 Task: Create a blank project BlueChip with privacy Public and default view as List and in the team Taskers . Create three sections in the project as To-Do, Doing and Done
Action: Mouse moved to (241, 295)
Screenshot: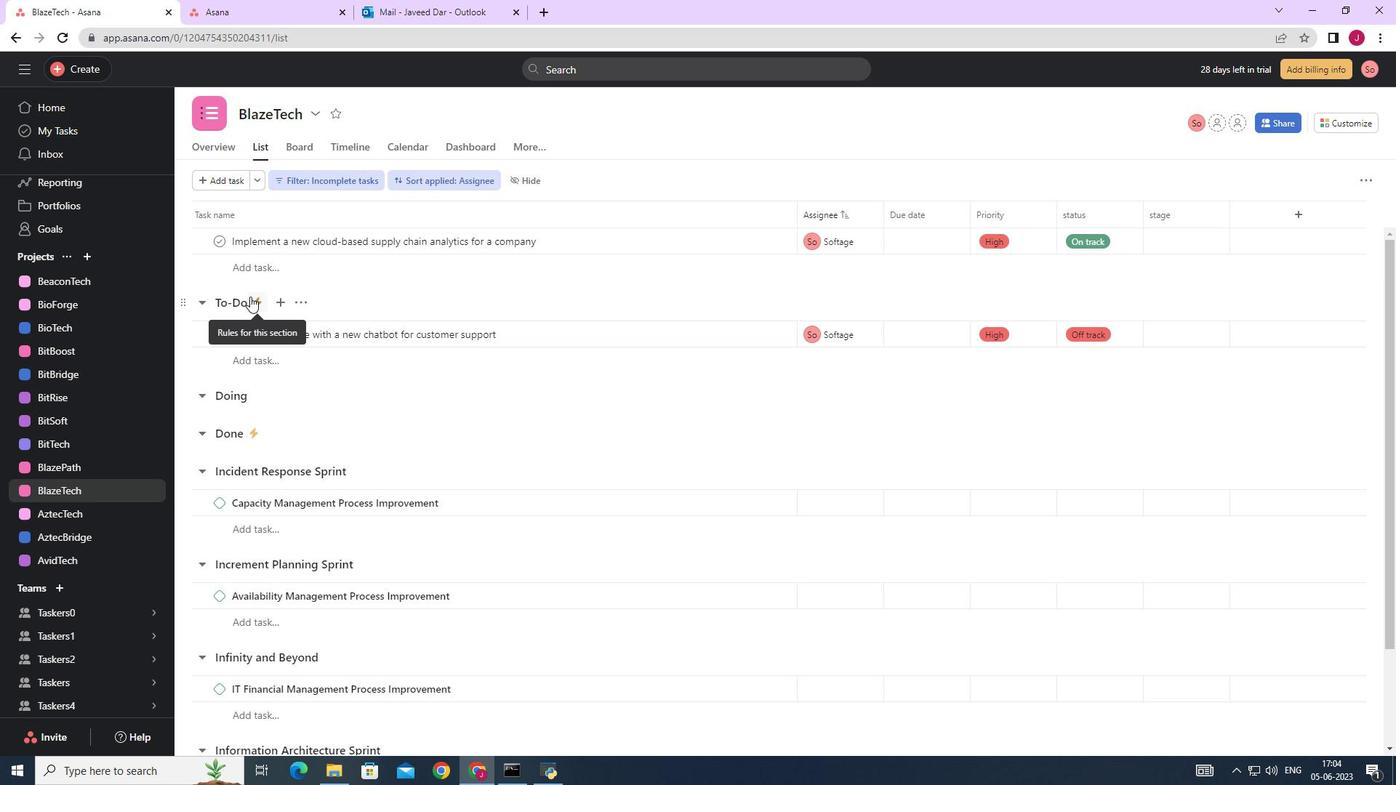 
Action: Mouse scrolled (241, 294) with delta (0, 0)
Screenshot: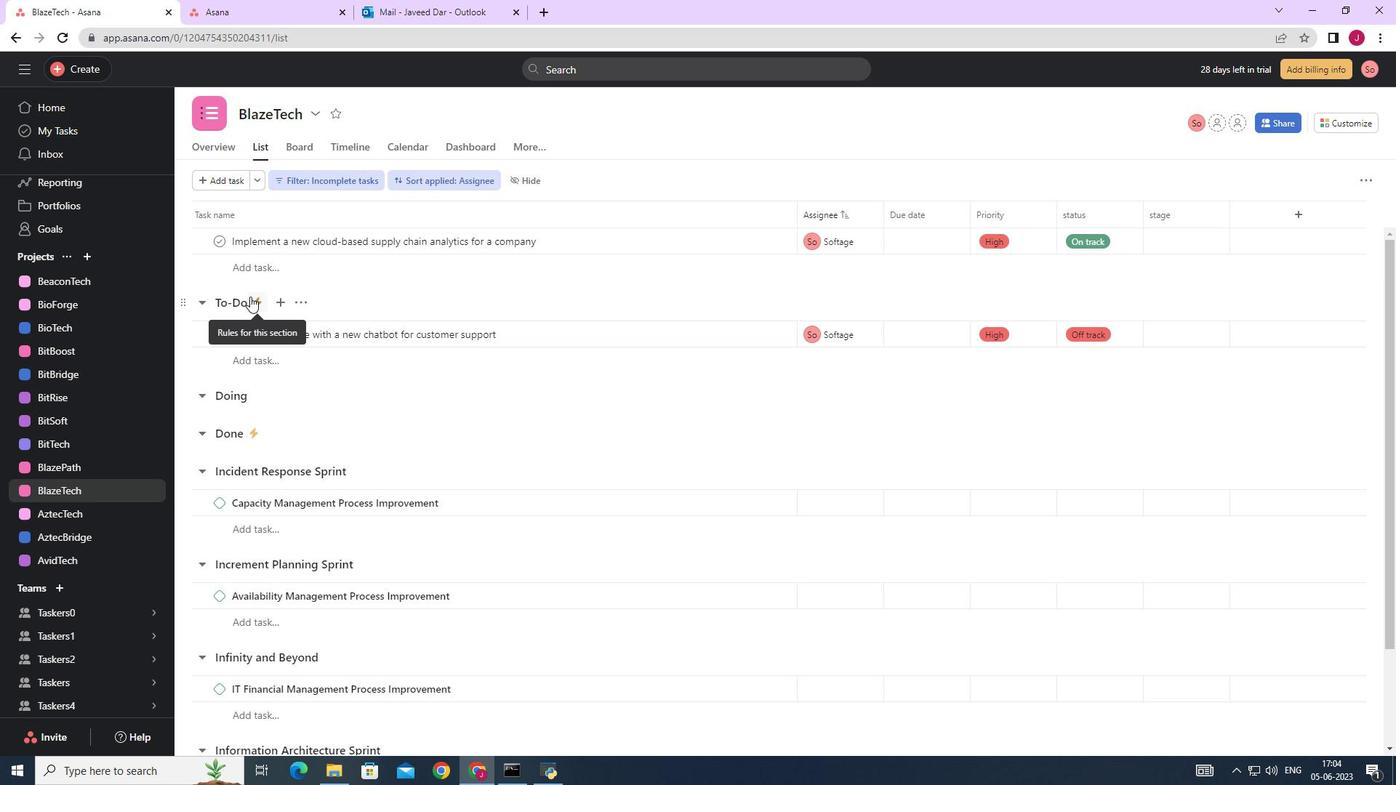 
Action: Mouse scrolled (241, 294) with delta (0, 0)
Screenshot: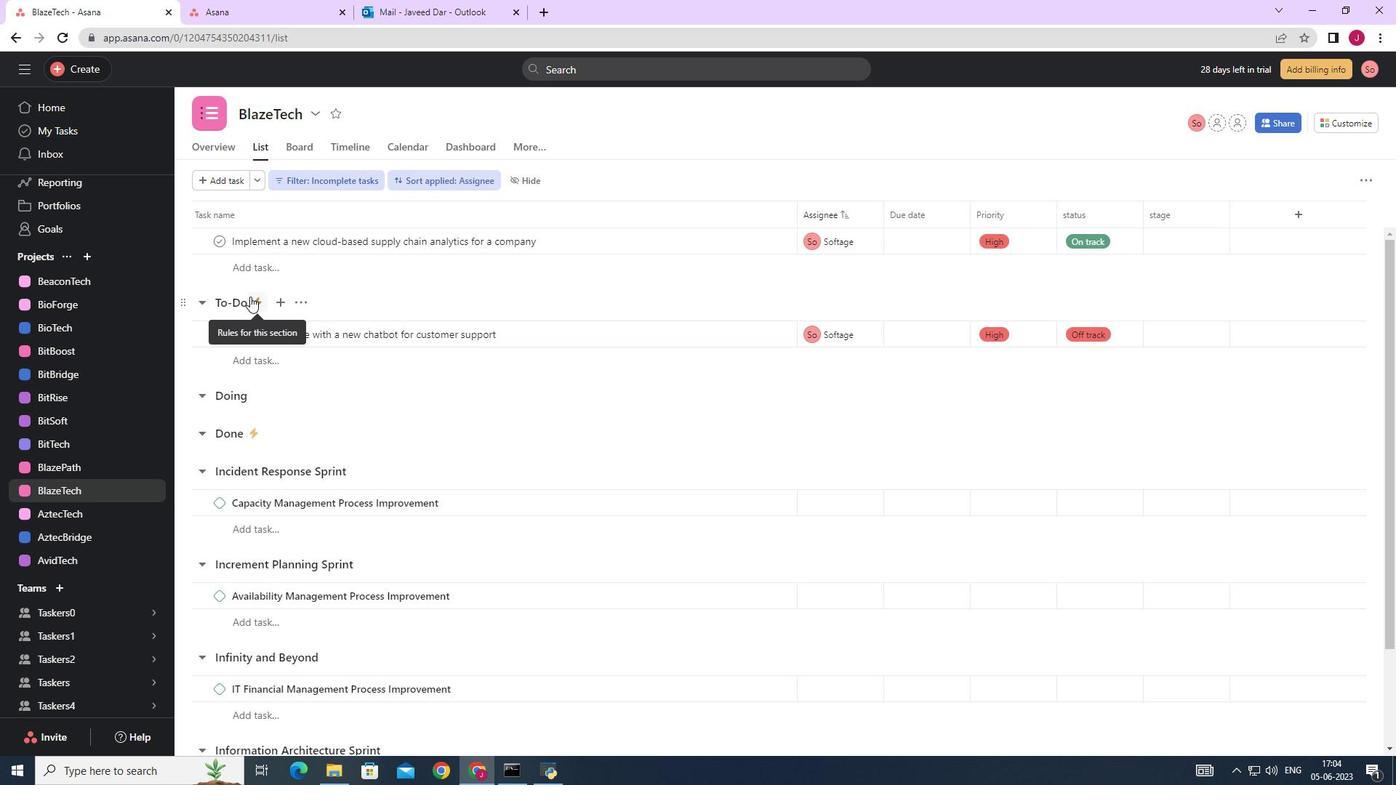 
Action: Mouse moved to (240, 296)
Screenshot: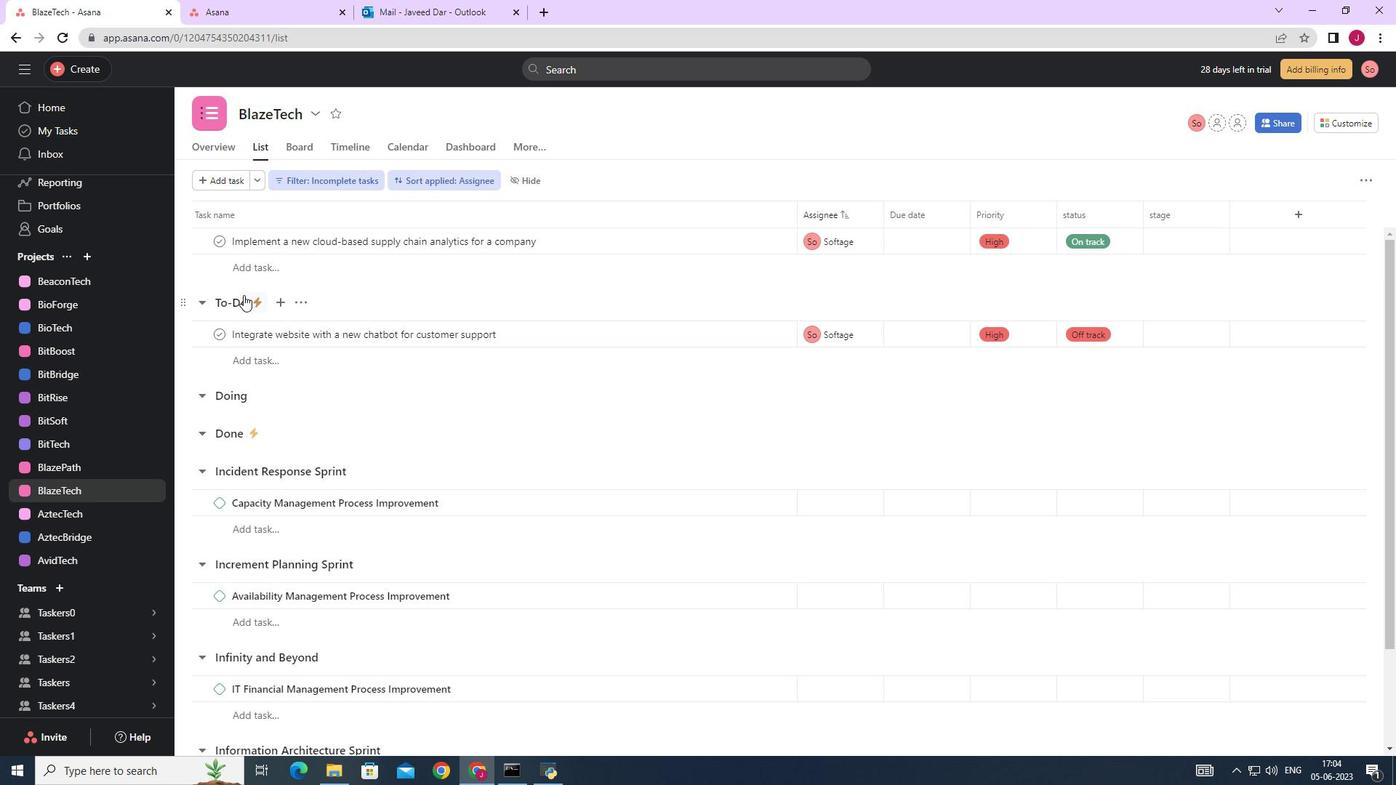 
Action: Mouse scrolled (241, 294) with delta (0, 0)
Screenshot: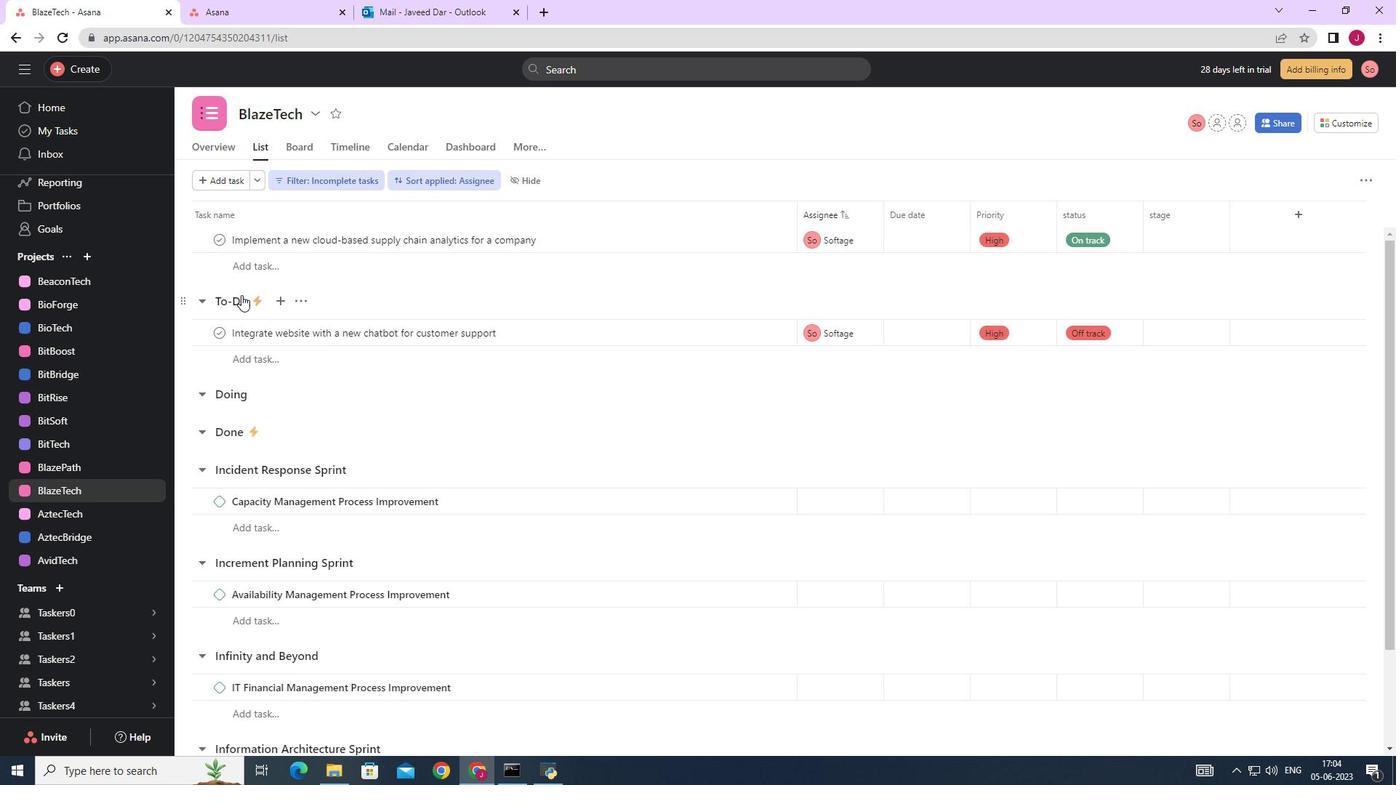 
Action: Mouse moved to (164, 285)
Screenshot: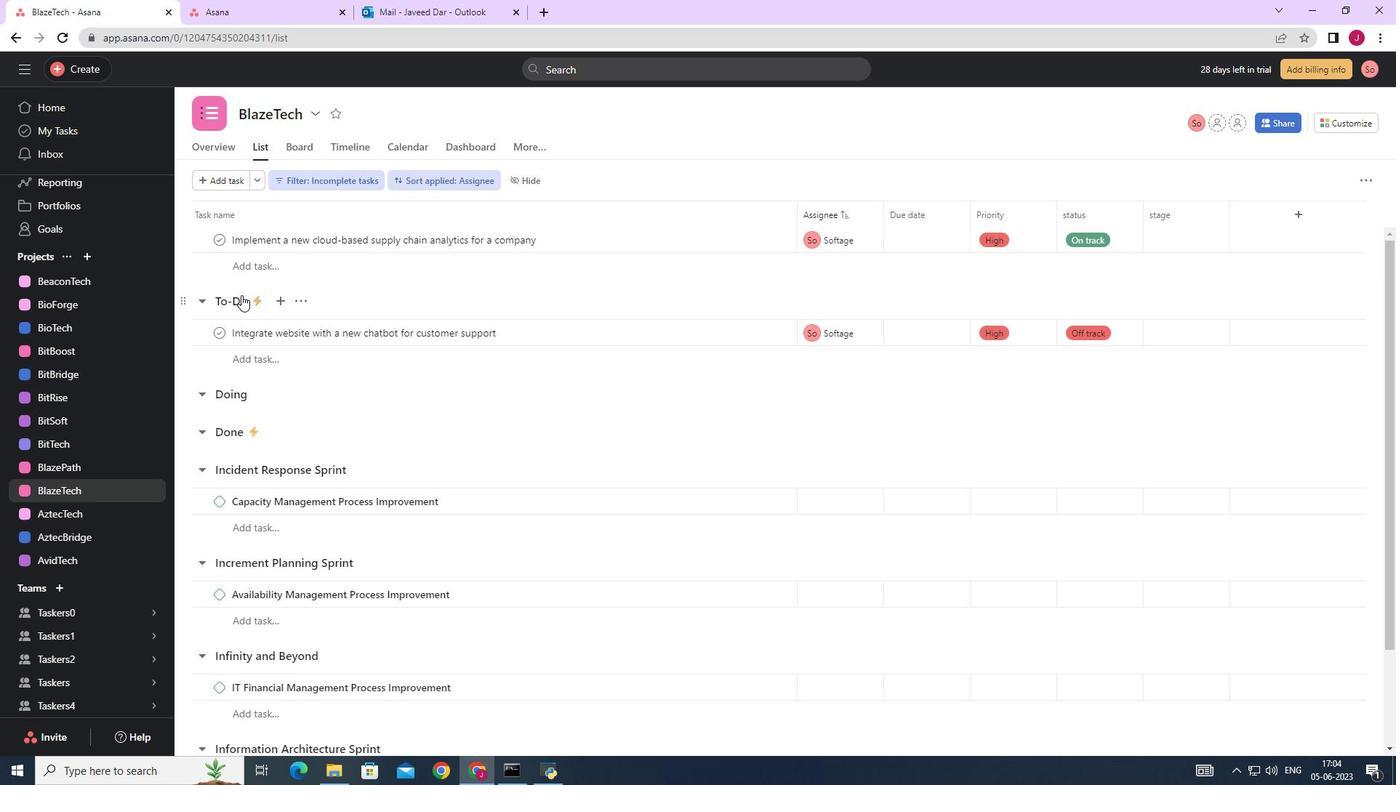 
Action: Mouse scrolled (241, 294) with delta (0, 0)
Screenshot: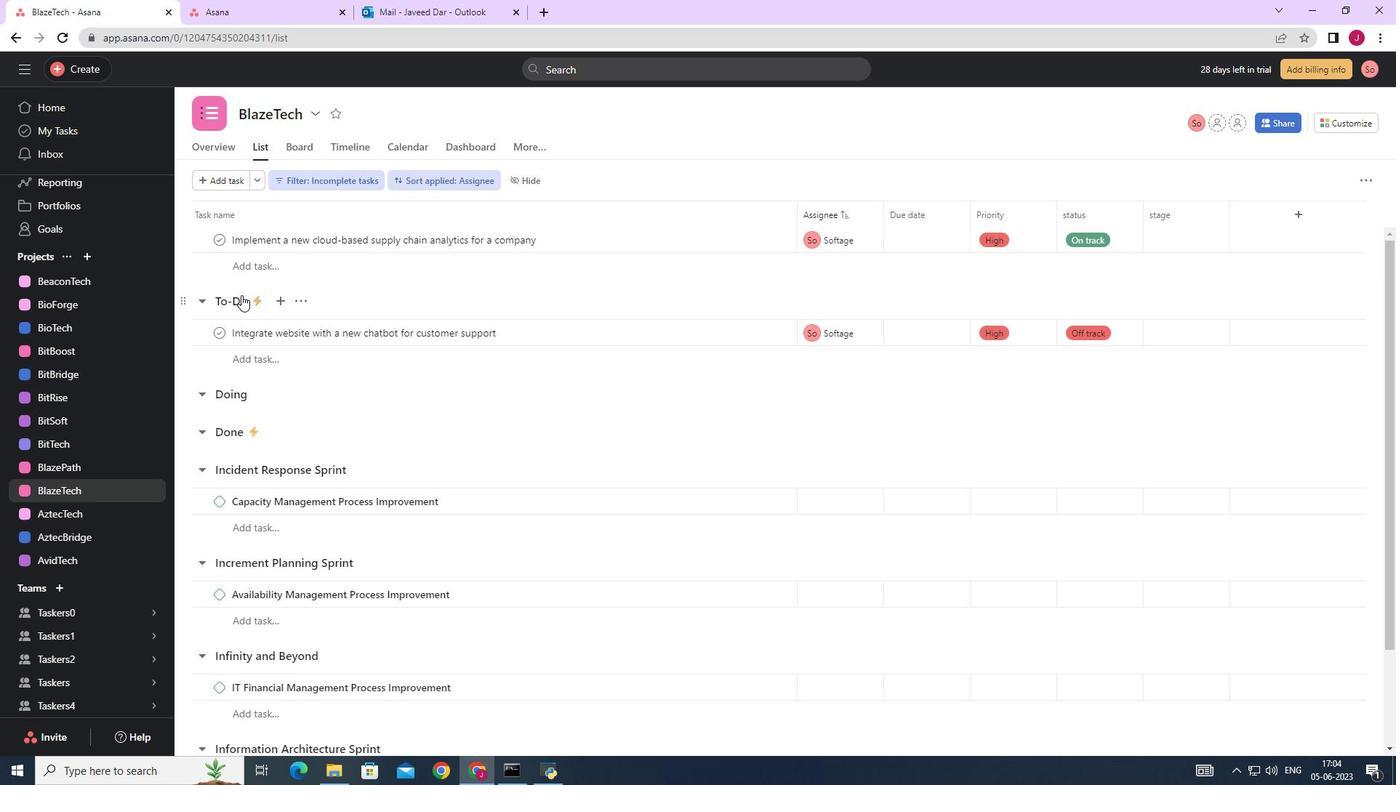 
Action: Mouse moved to (88, 257)
Screenshot: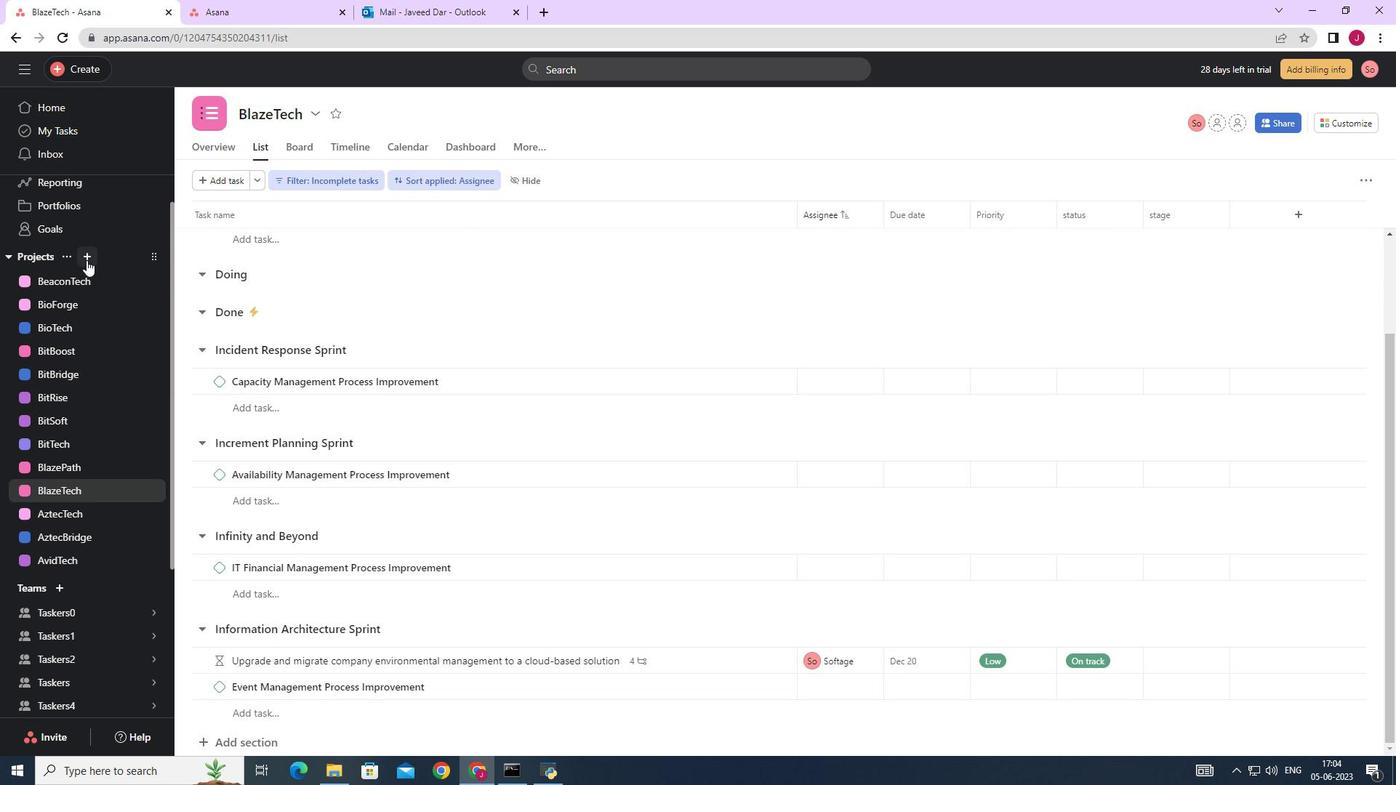 
Action: Mouse pressed left at (88, 257)
Screenshot: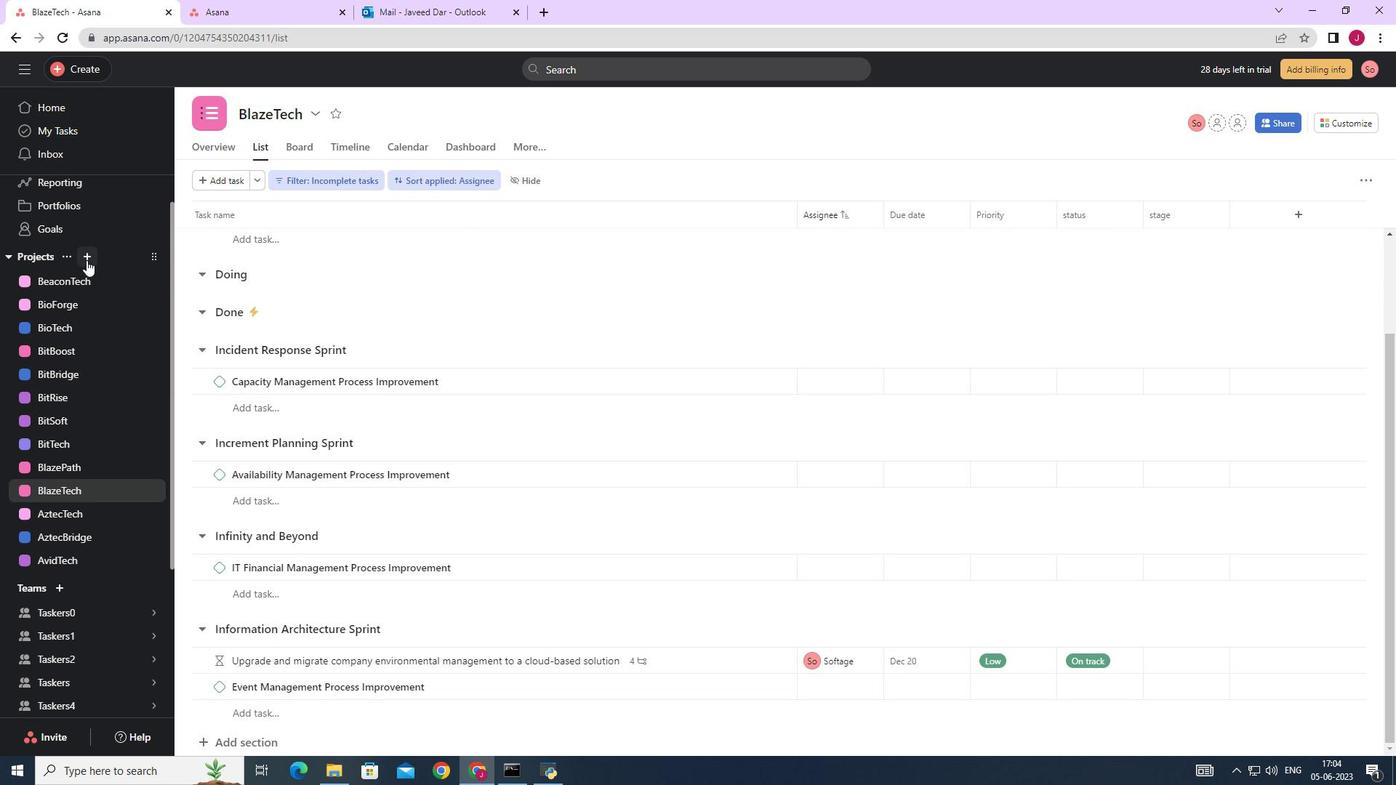
Action: Mouse moved to (134, 283)
Screenshot: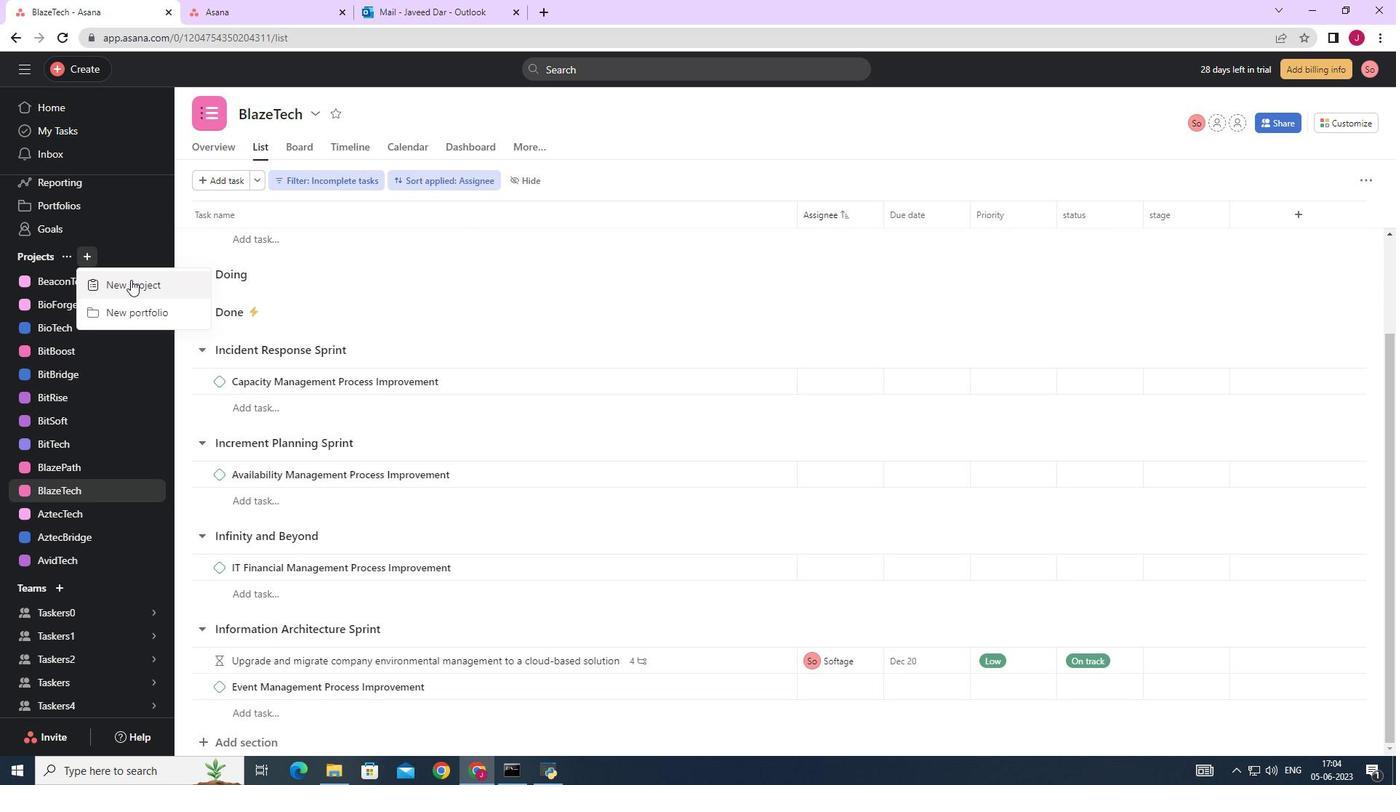 
Action: Mouse pressed left at (134, 283)
Screenshot: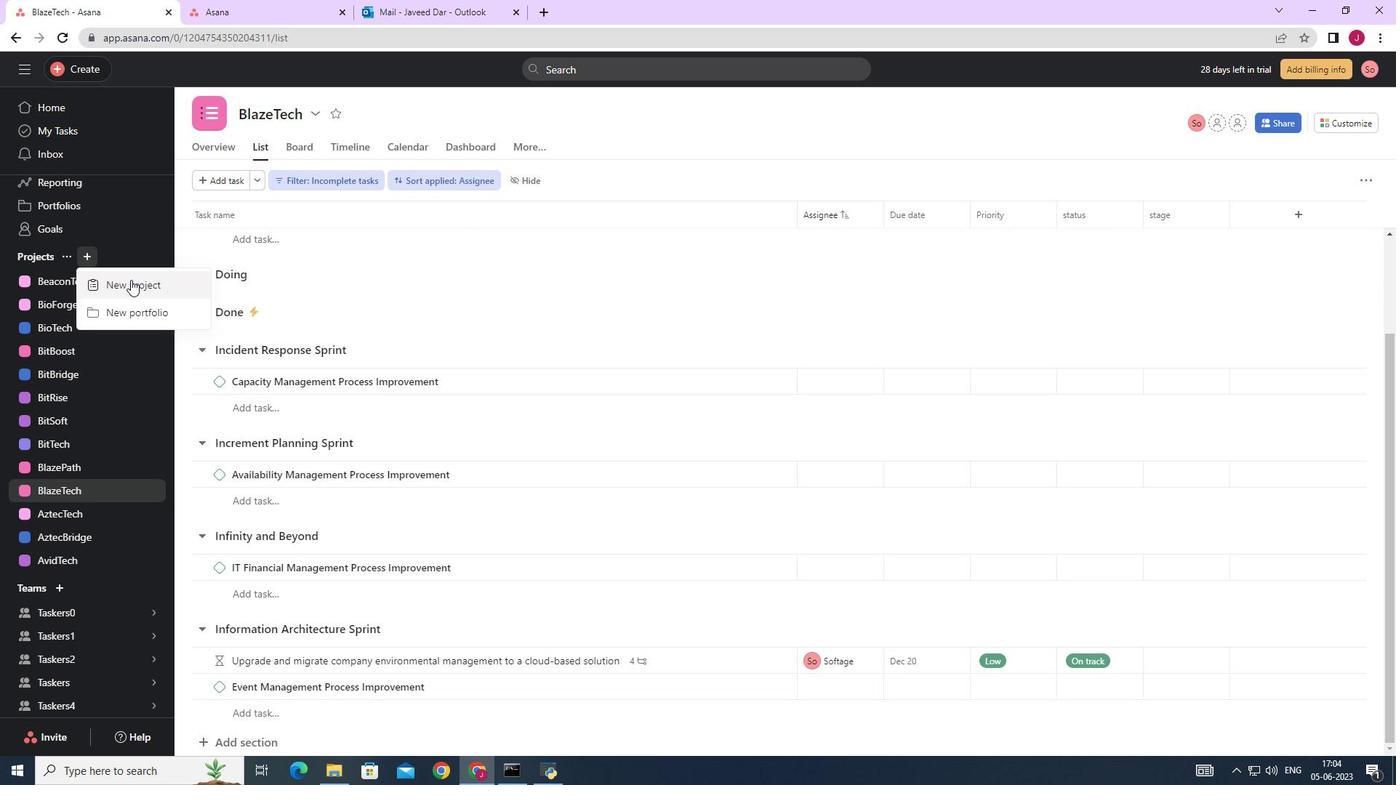
Action: Mouse moved to (574, 296)
Screenshot: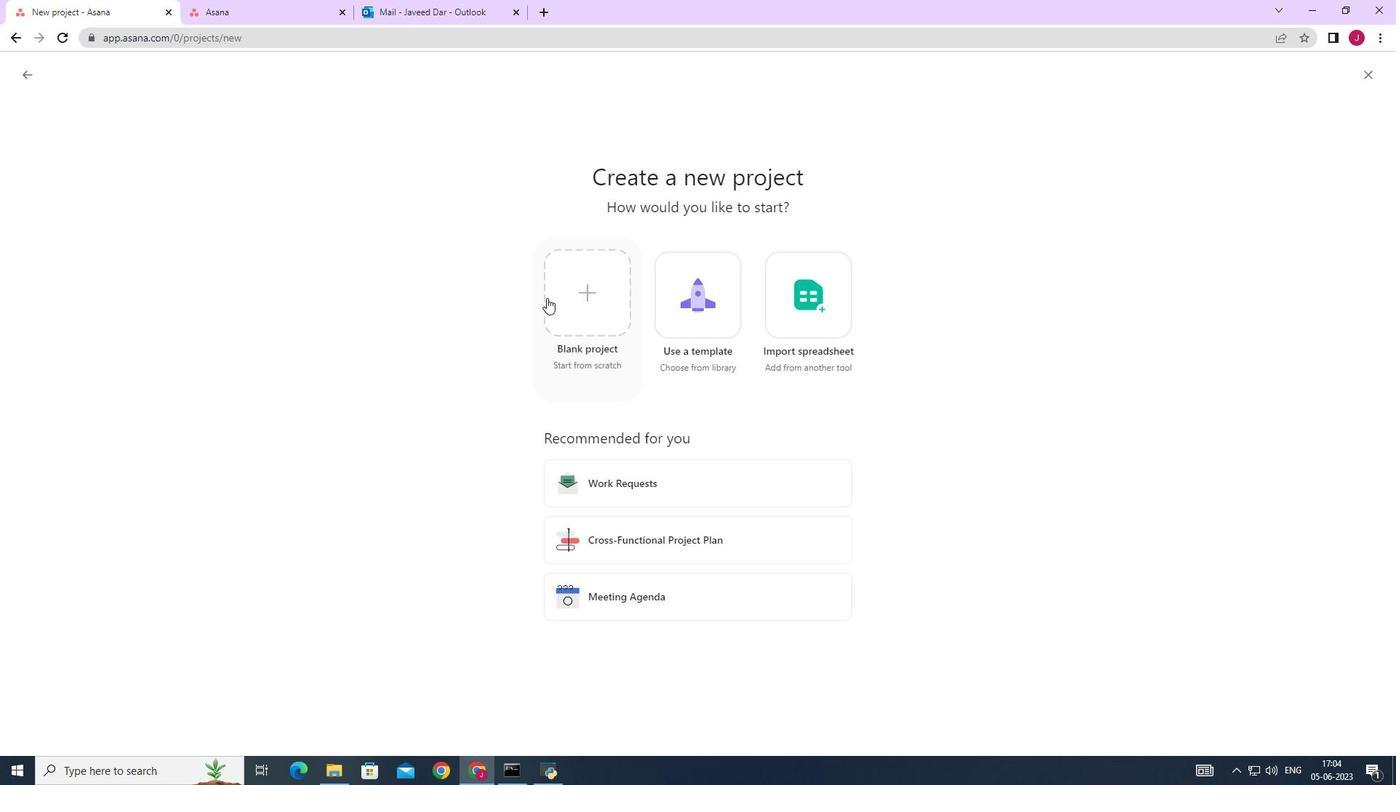 
Action: Mouse pressed left at (574, 296)
Screenshot: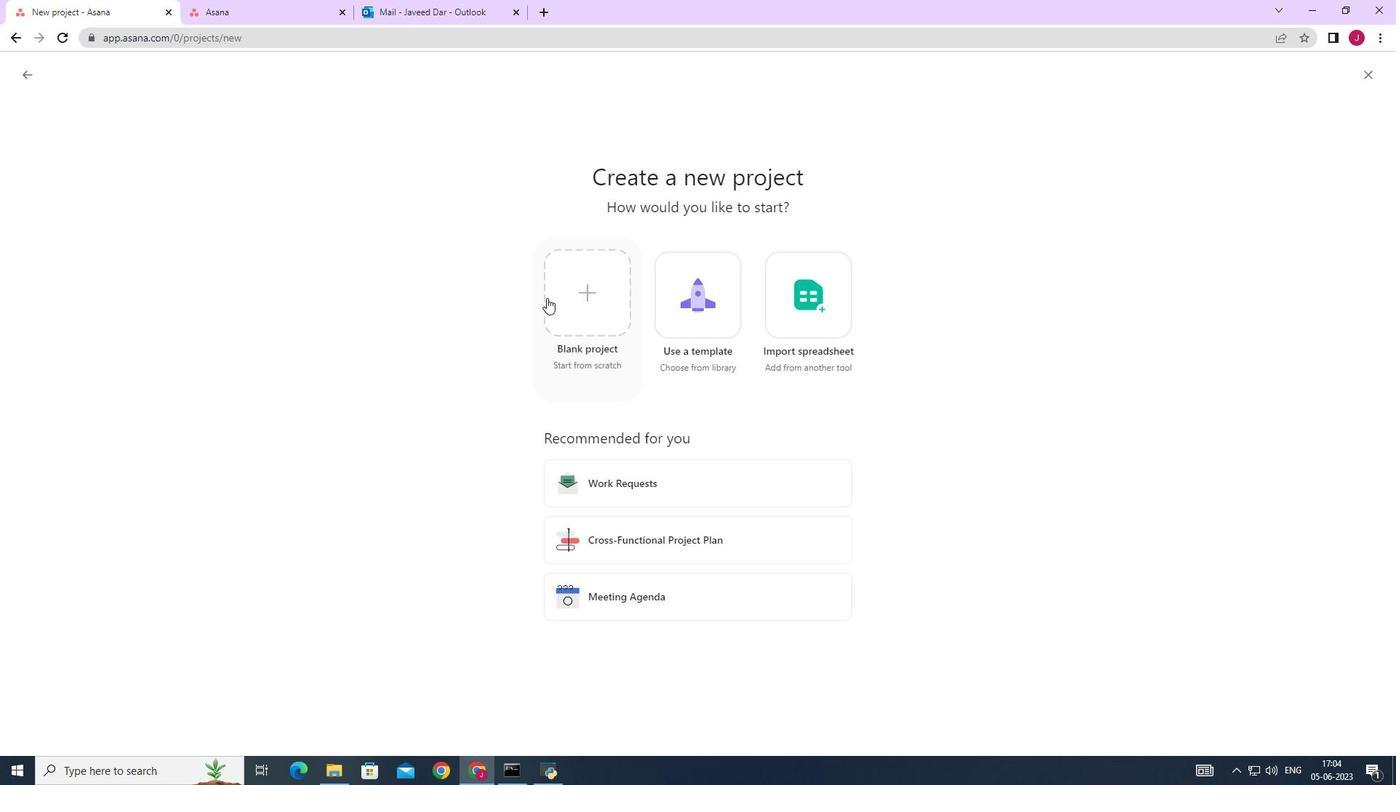 
Action: Mouse moved to (368, 188)
Screenshot: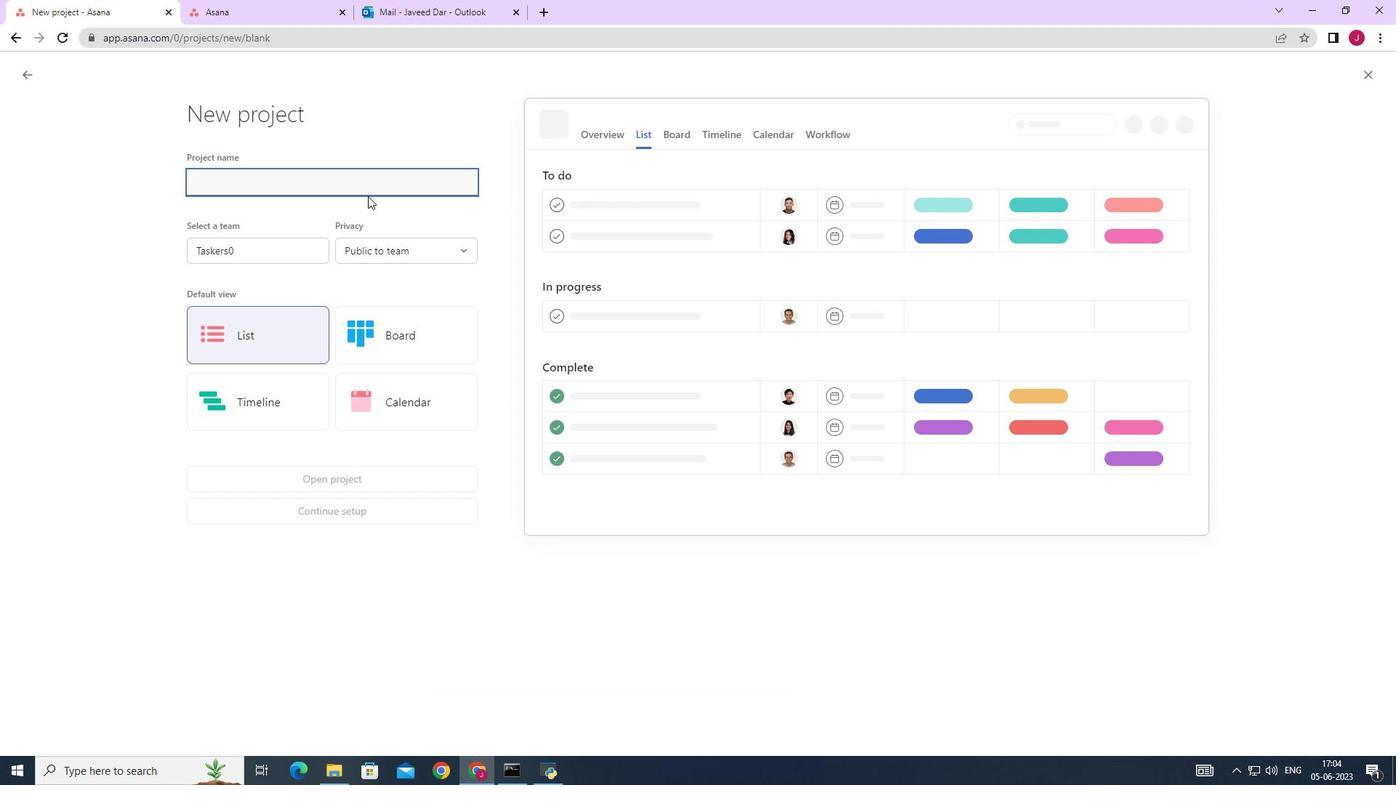 
Action: Key pressed <Key.caps_lock>B<Key.caps_lock>lue<Key.caps_lock>C<Key.caps_lock>hip
Screenshot: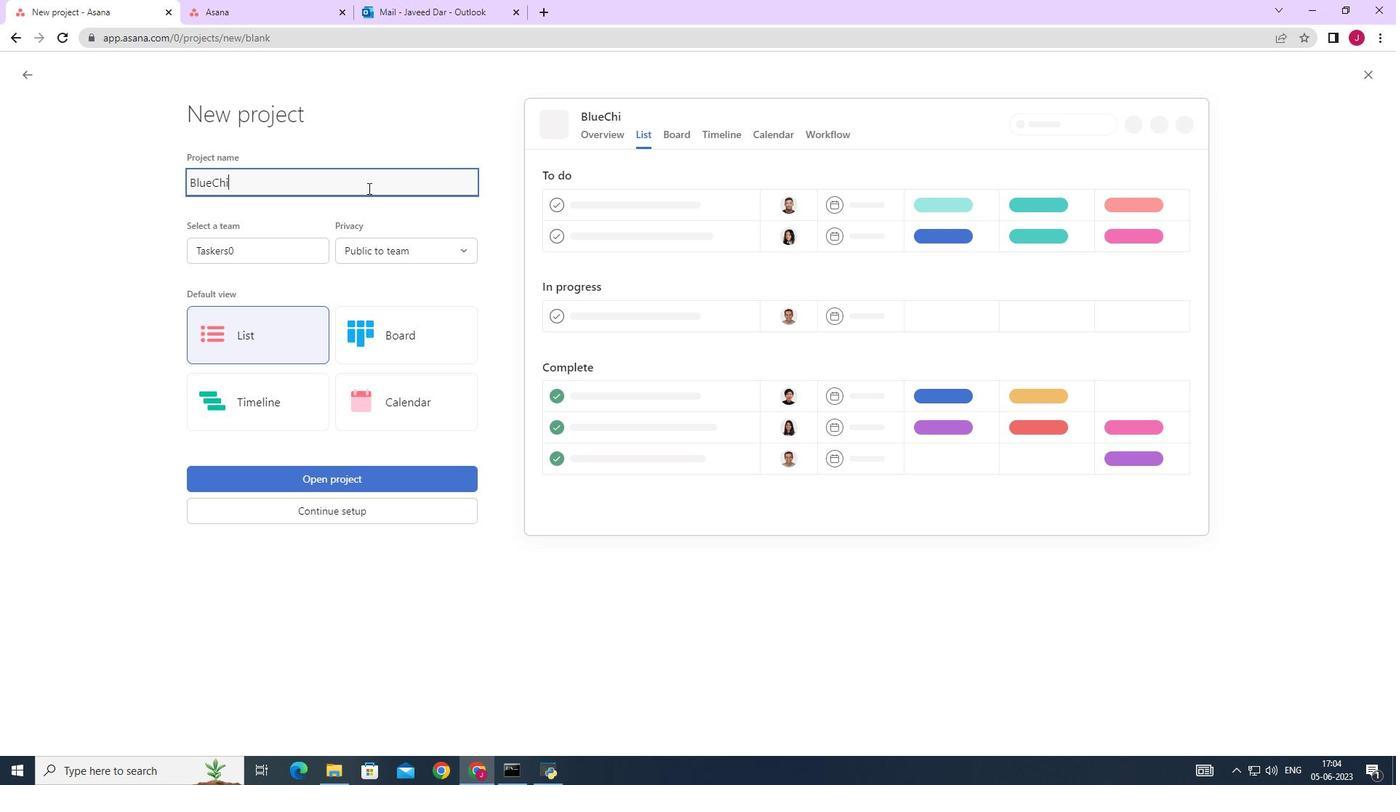 
Action: Mouse moved to (291, 241)
Screenshot: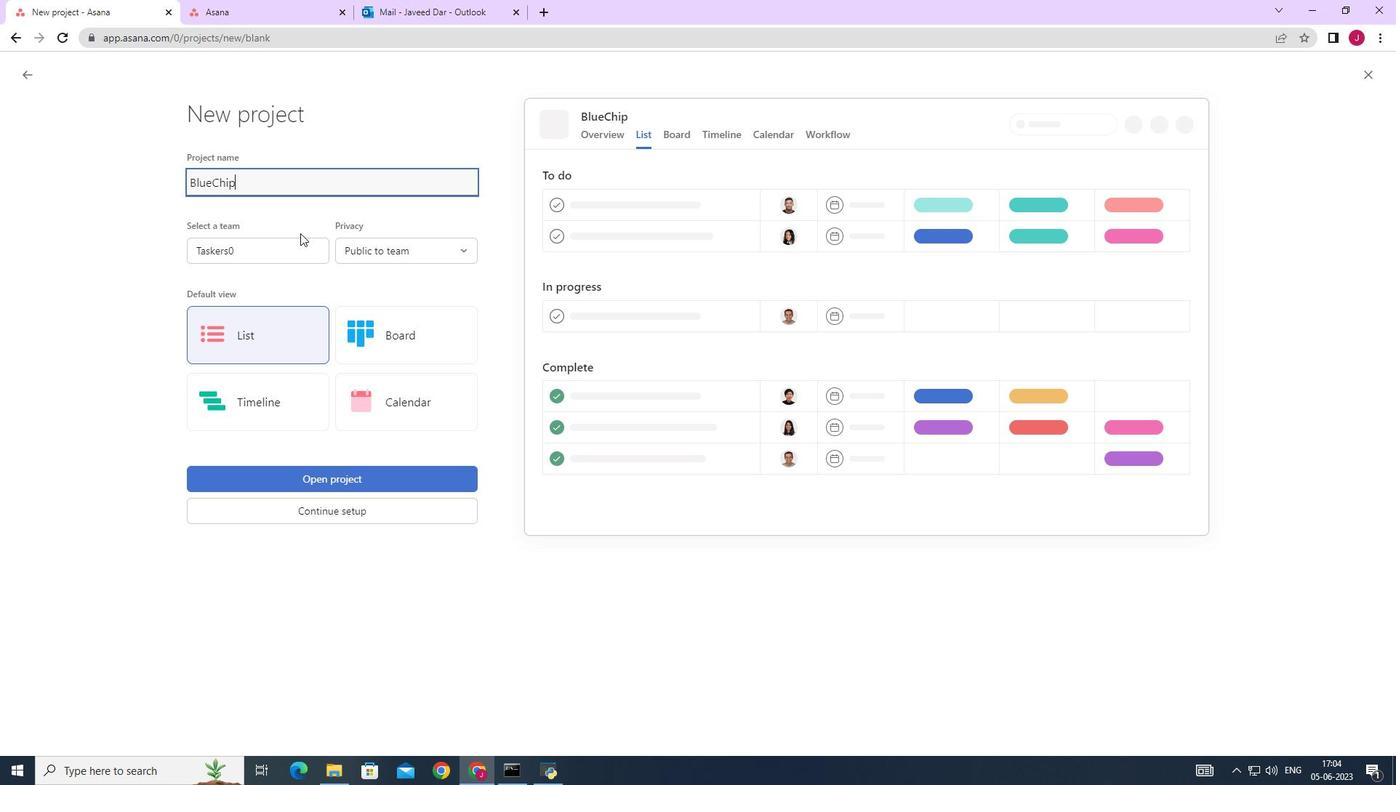 
Action: Mouse pressed left at (291, 241)
Screenshot: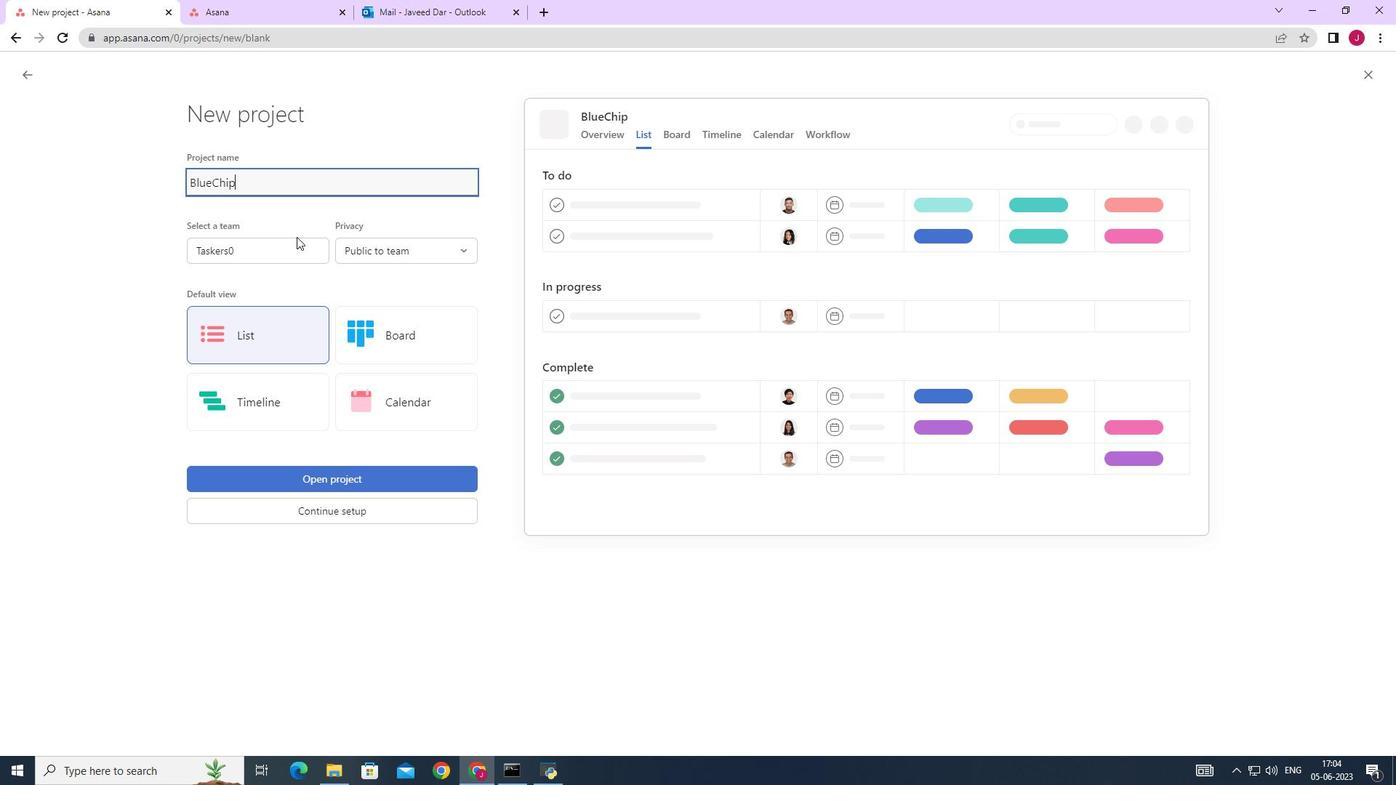 
Action: Mouse moved to (275, 309)
Screenshot: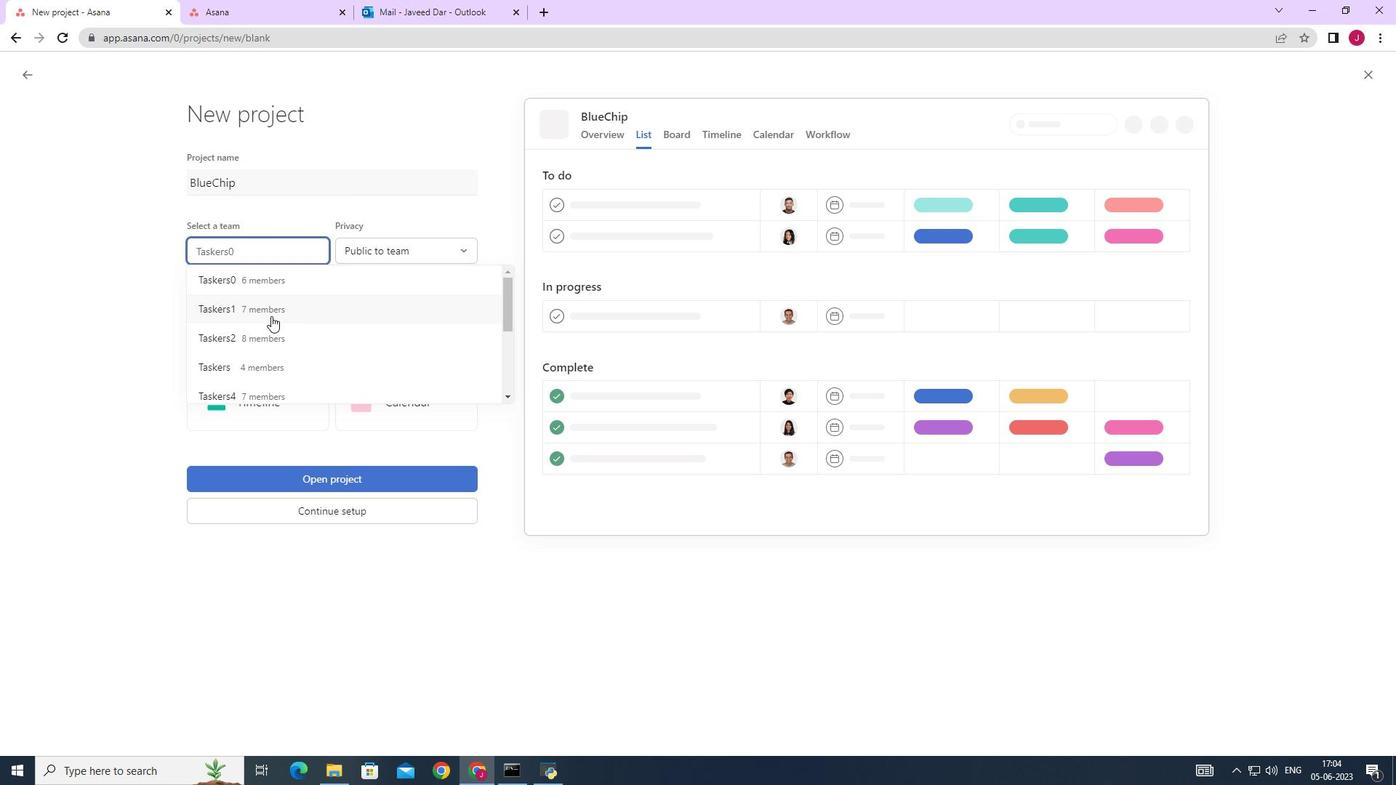 
Action: Mouse pressed left at (275, 309)
Screenshot: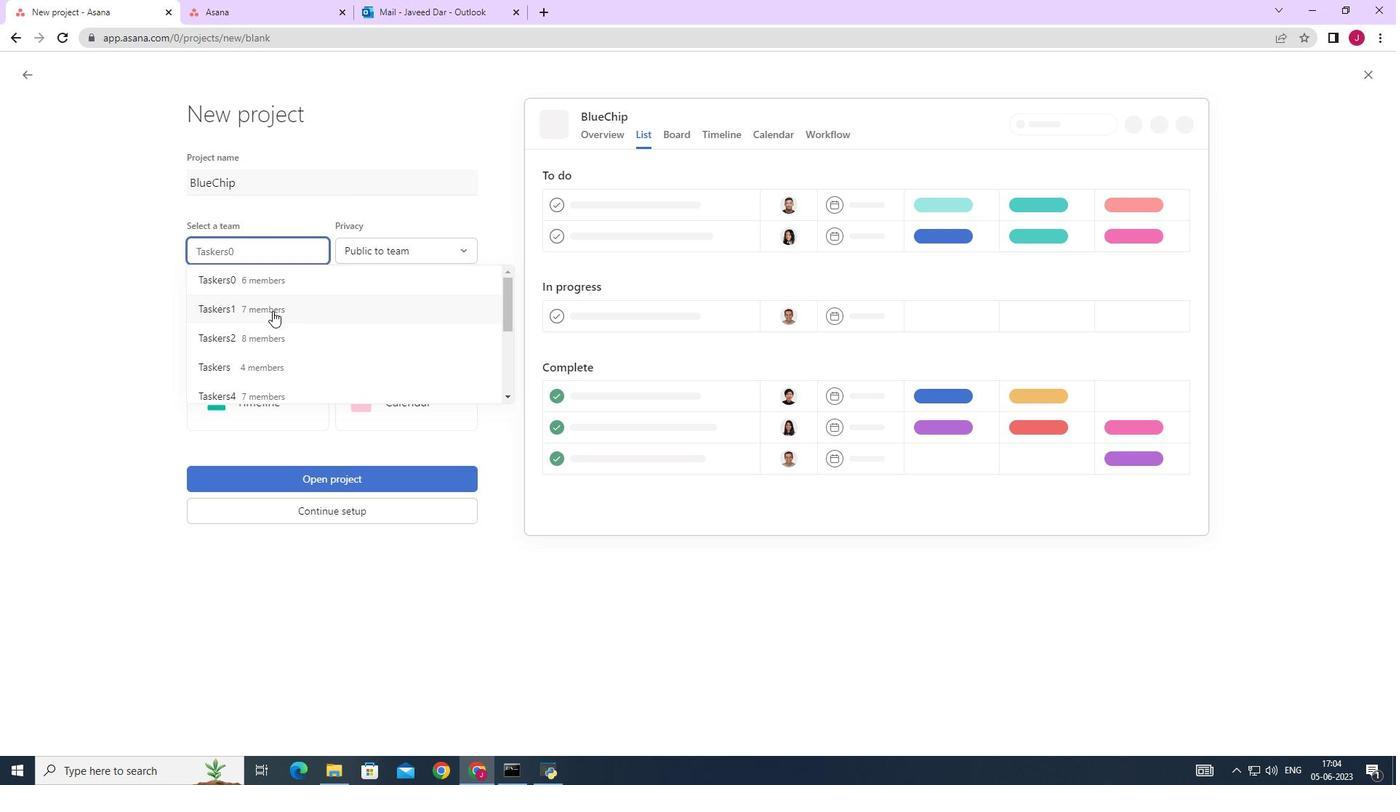 
Action: Mouse moved to (405, 256)
Screenshot: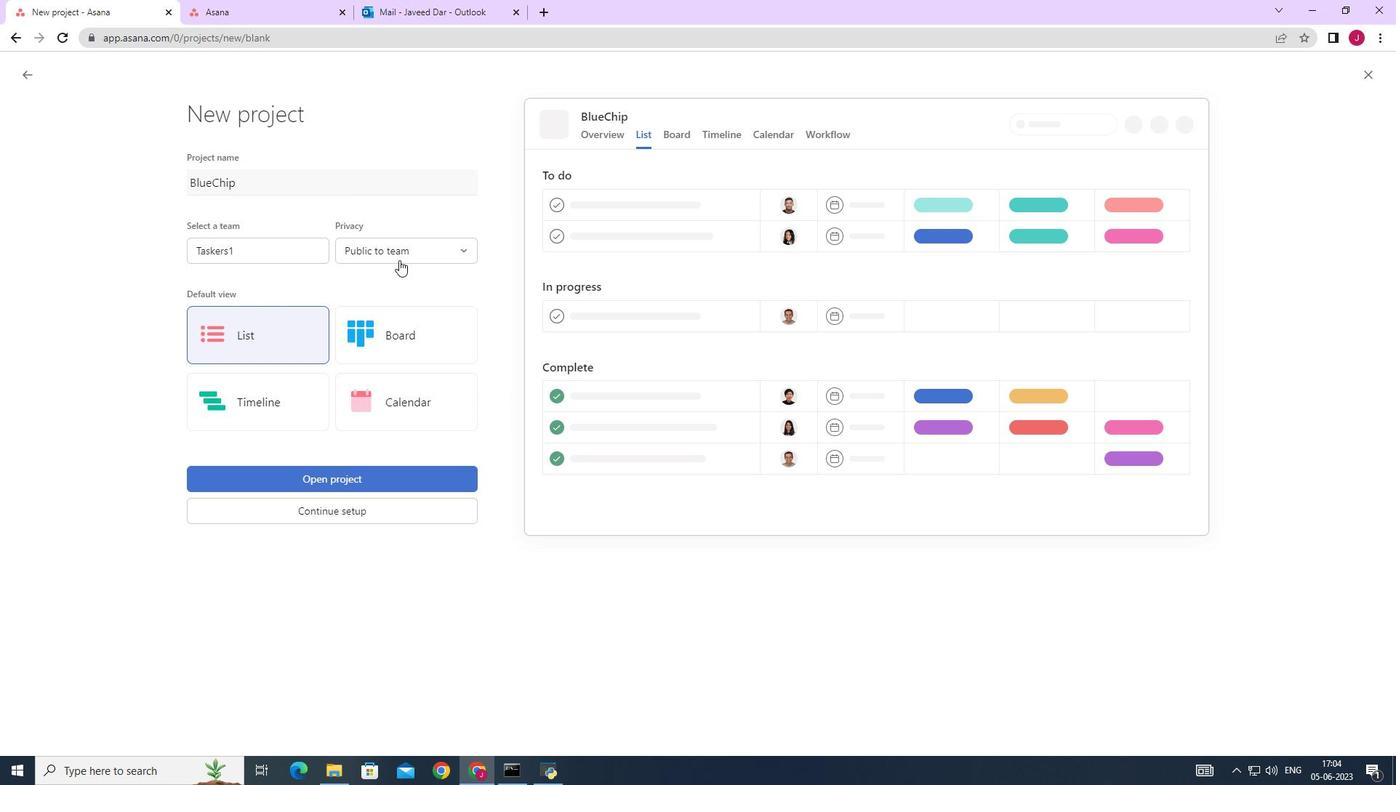 
Action: Mouse pressed left at (405, 256)
Screenshot: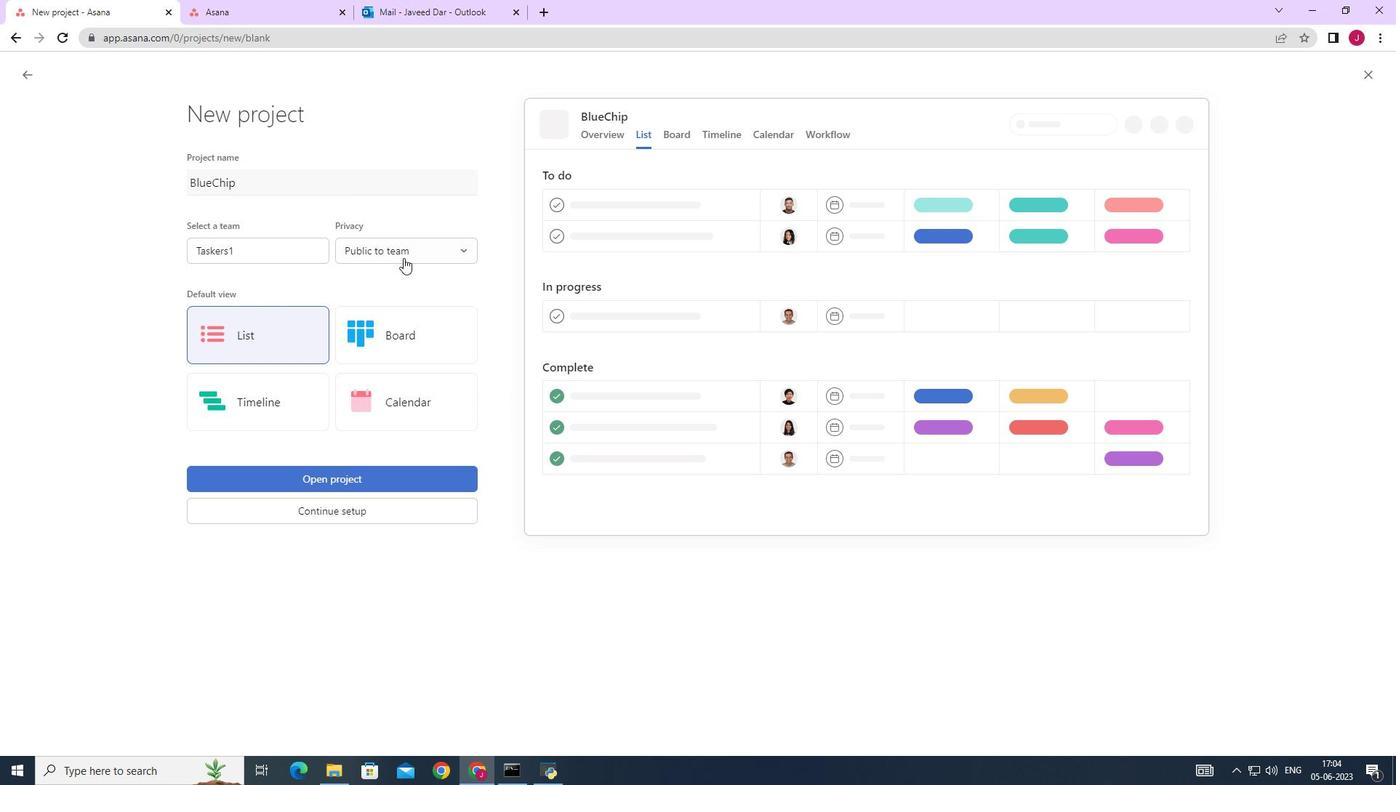
Action: Mouse moved to (400, 278)
Screenshot: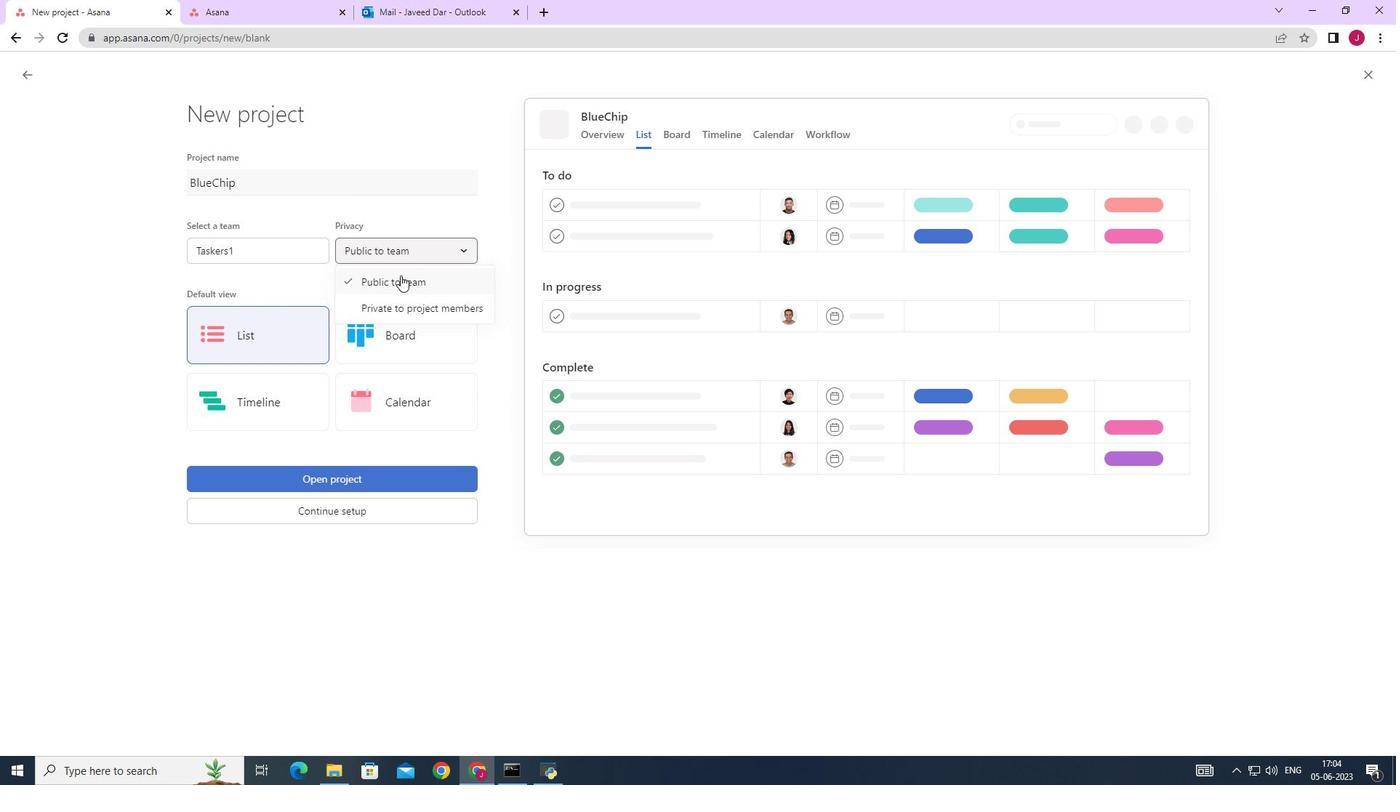 
Action: Mouse pressed left at (400, 278)
Screenshot: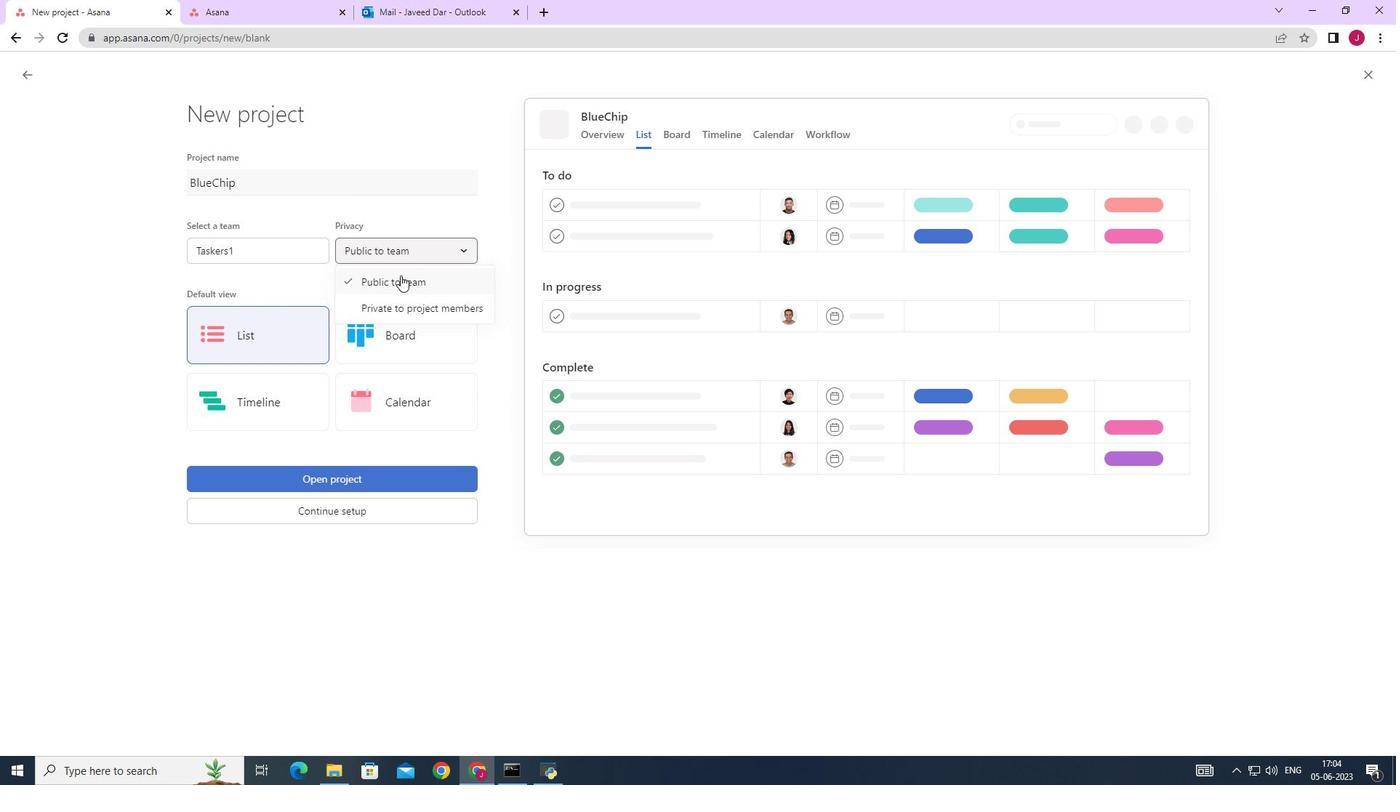 
Action: Mouse moved to (290, 339)
Screenshot: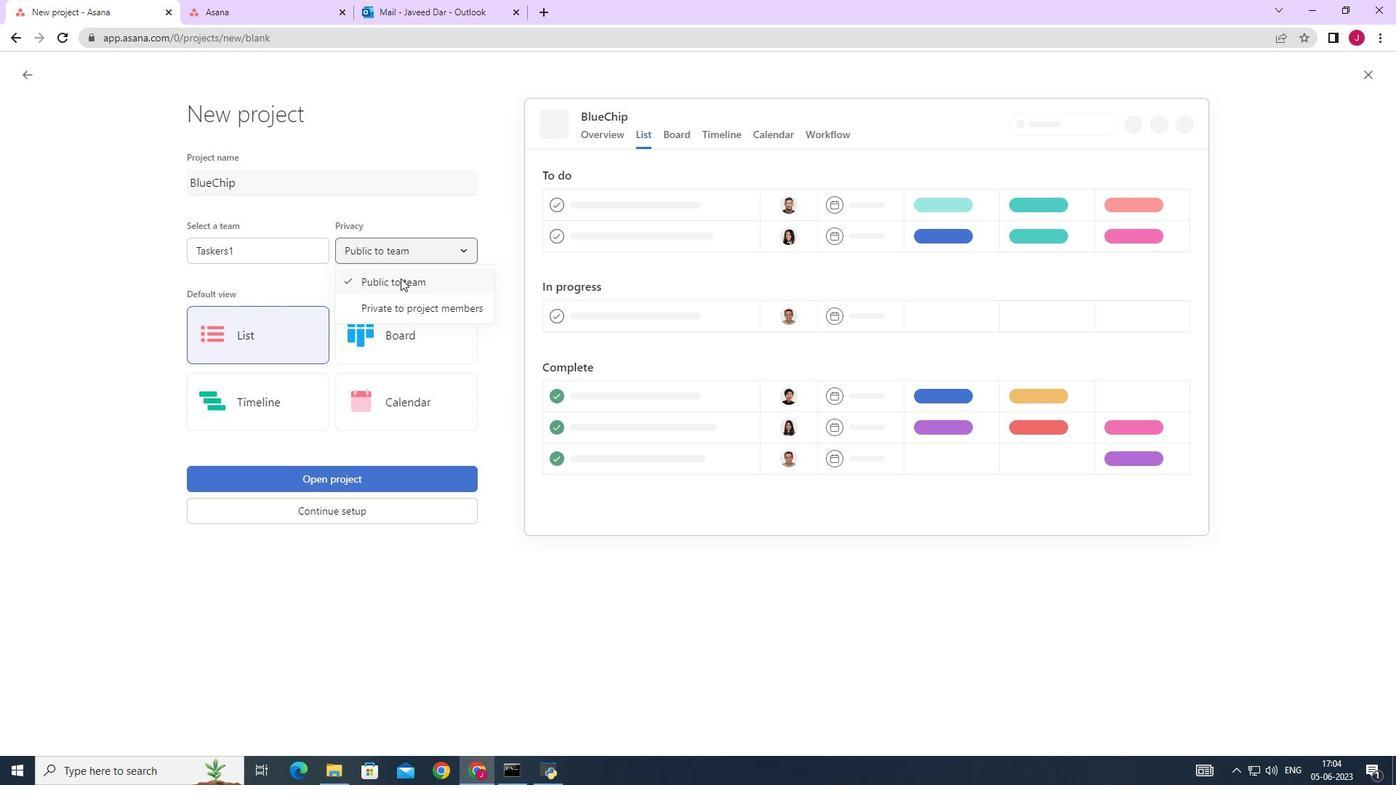 
Action: Mouse pressed left at (290, 339)
Screenshot: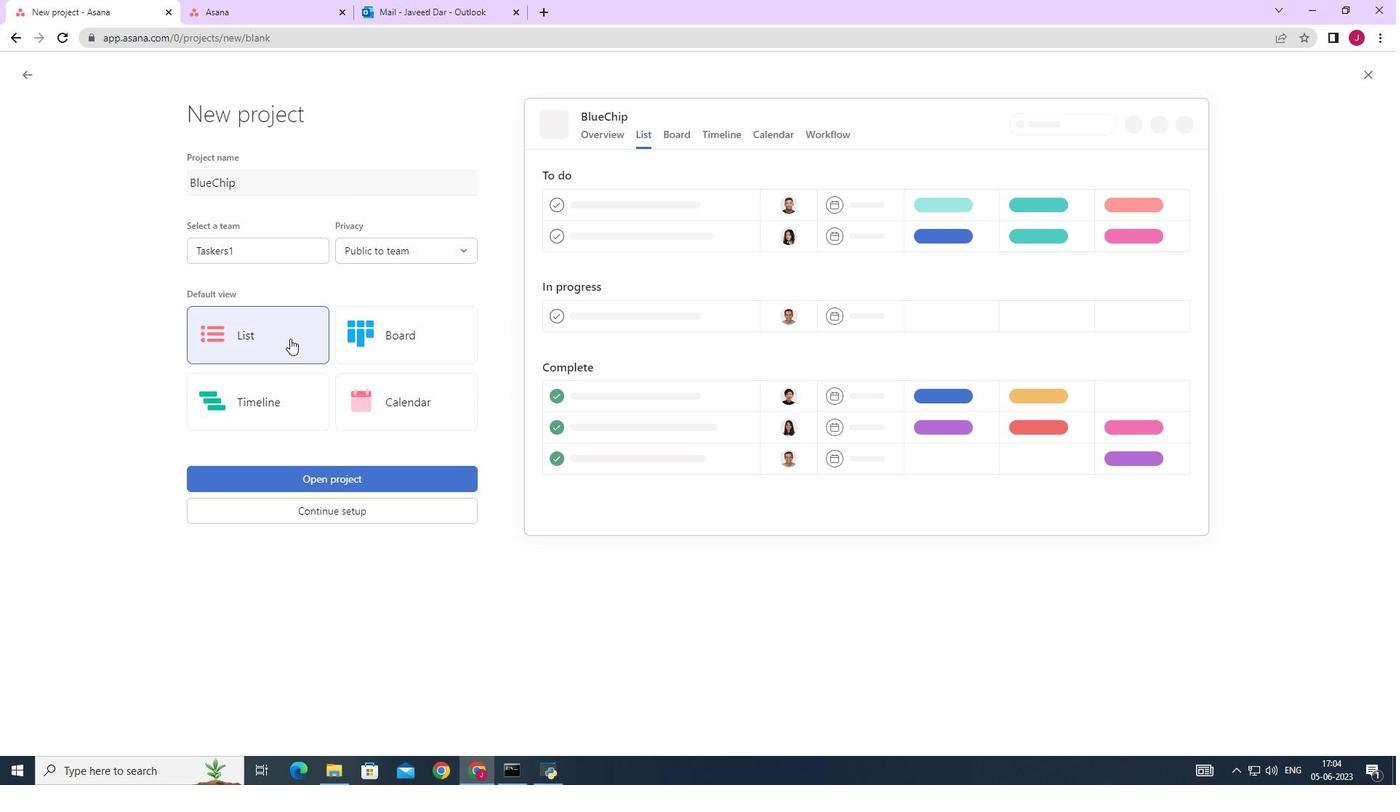 
Action: Mouse moved to (340, 479)
Screenshot: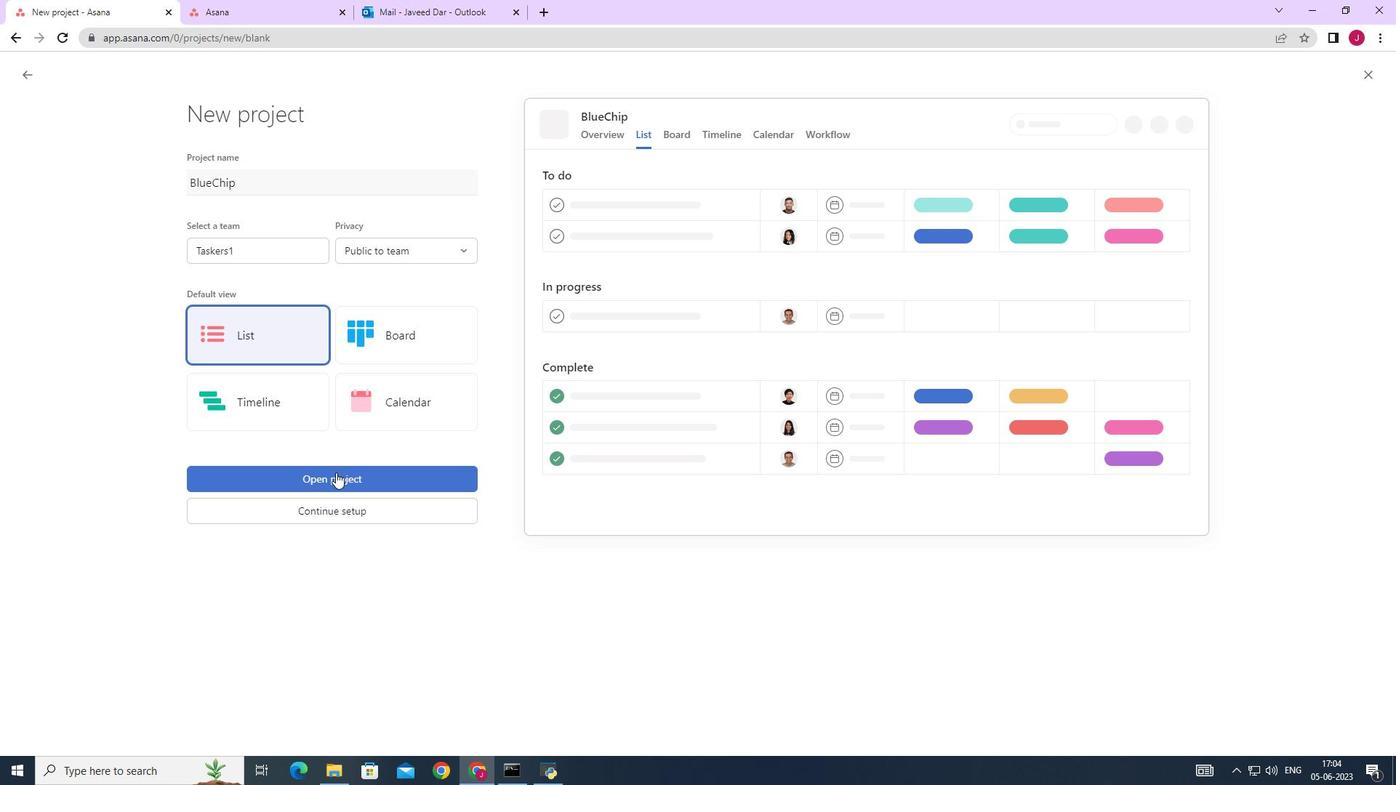 
Action: Mouse pressed left at (340, 479)
Screenshot: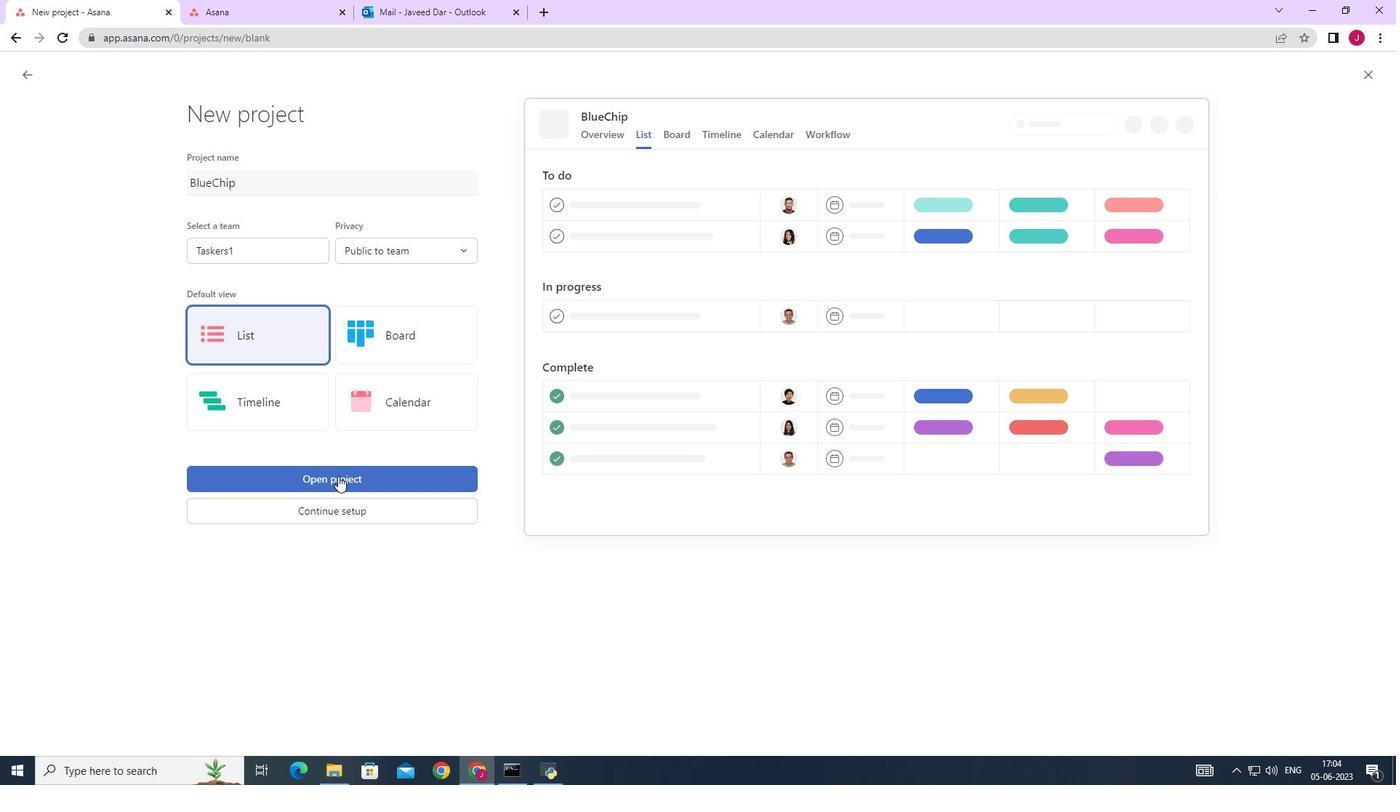 
Action: Mouse moved to (264, 324)
Screenshot: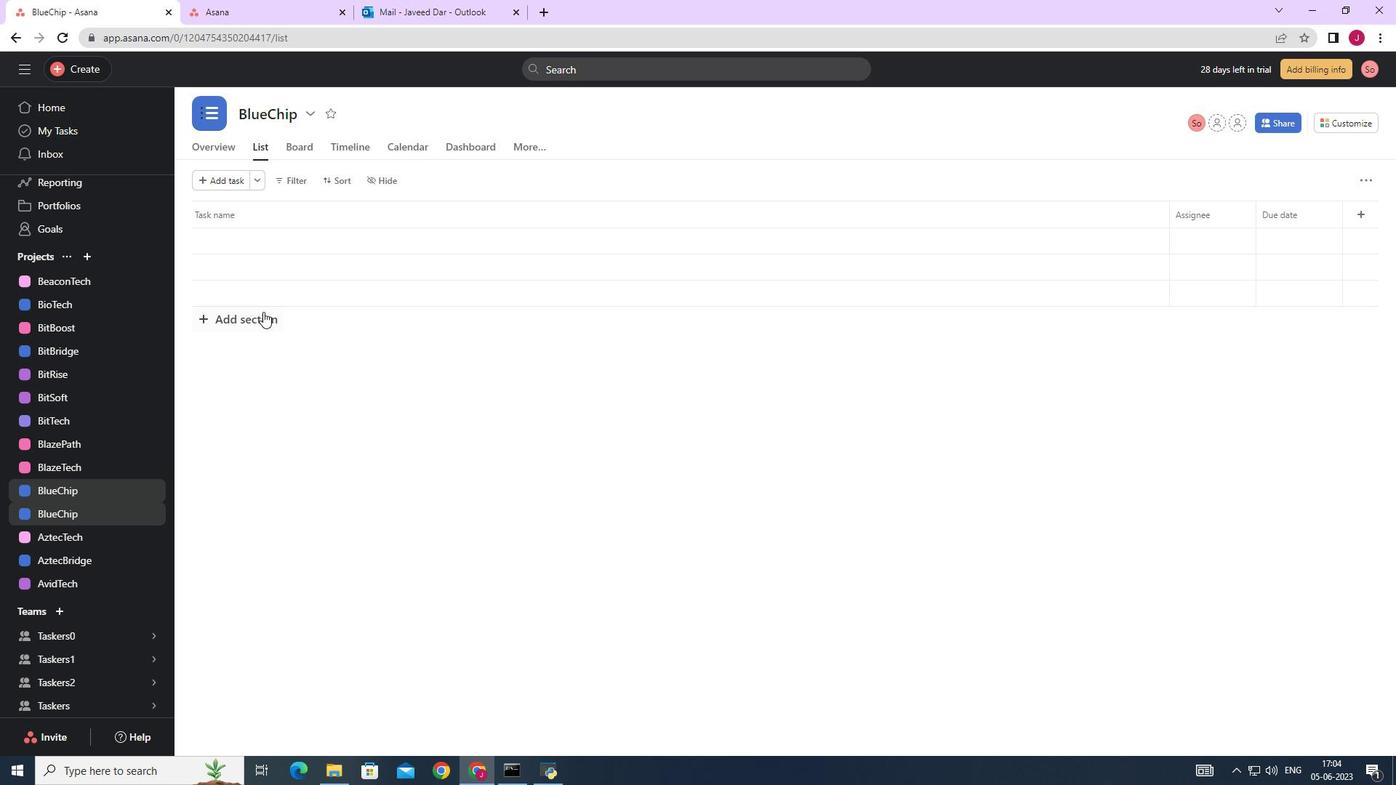 
Action: Mouse pressed left at (264, 324)
Screenshot: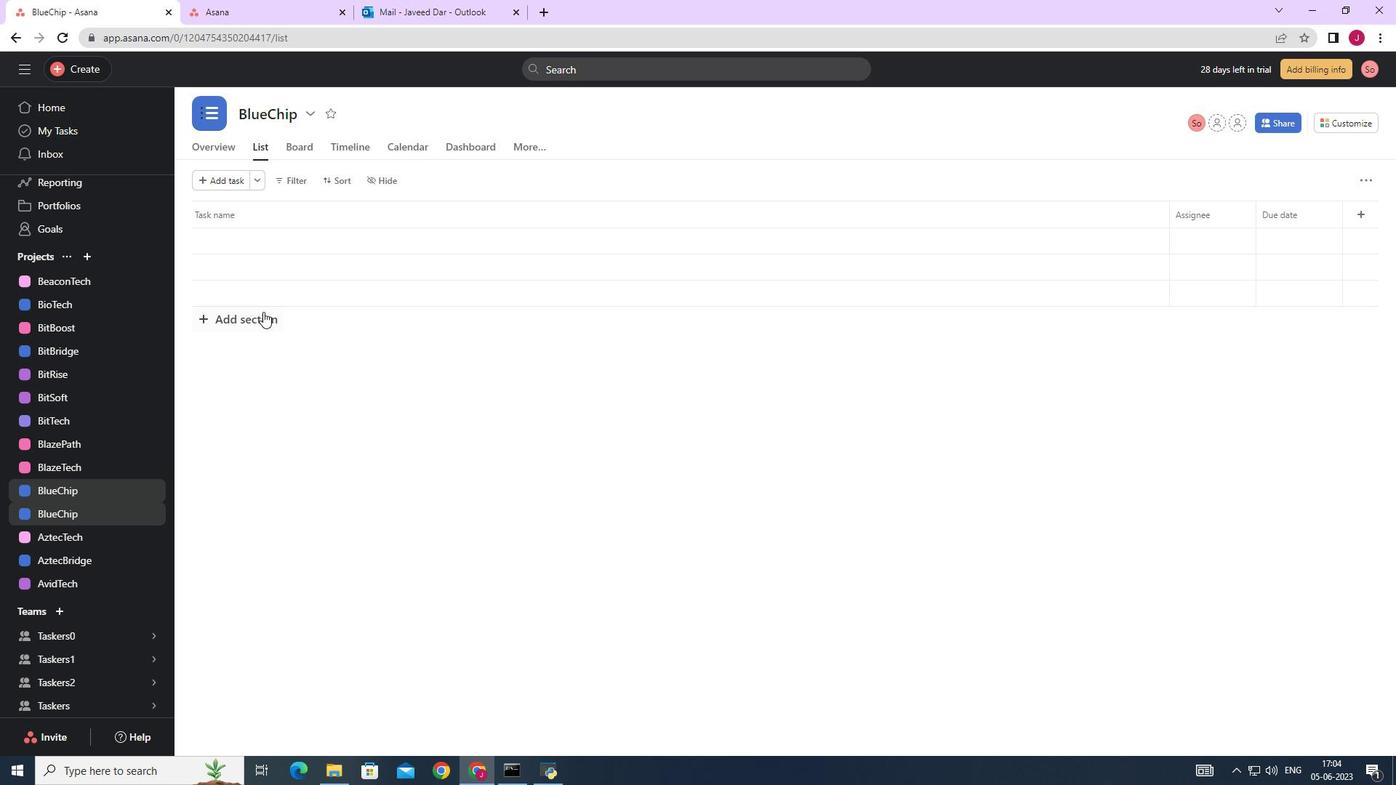 
Action: Key pressed <Key.caps_lock>T<Key.caps_lock>o-<Key.caps_lock>D<Key.caps_lock>o
Screenshot: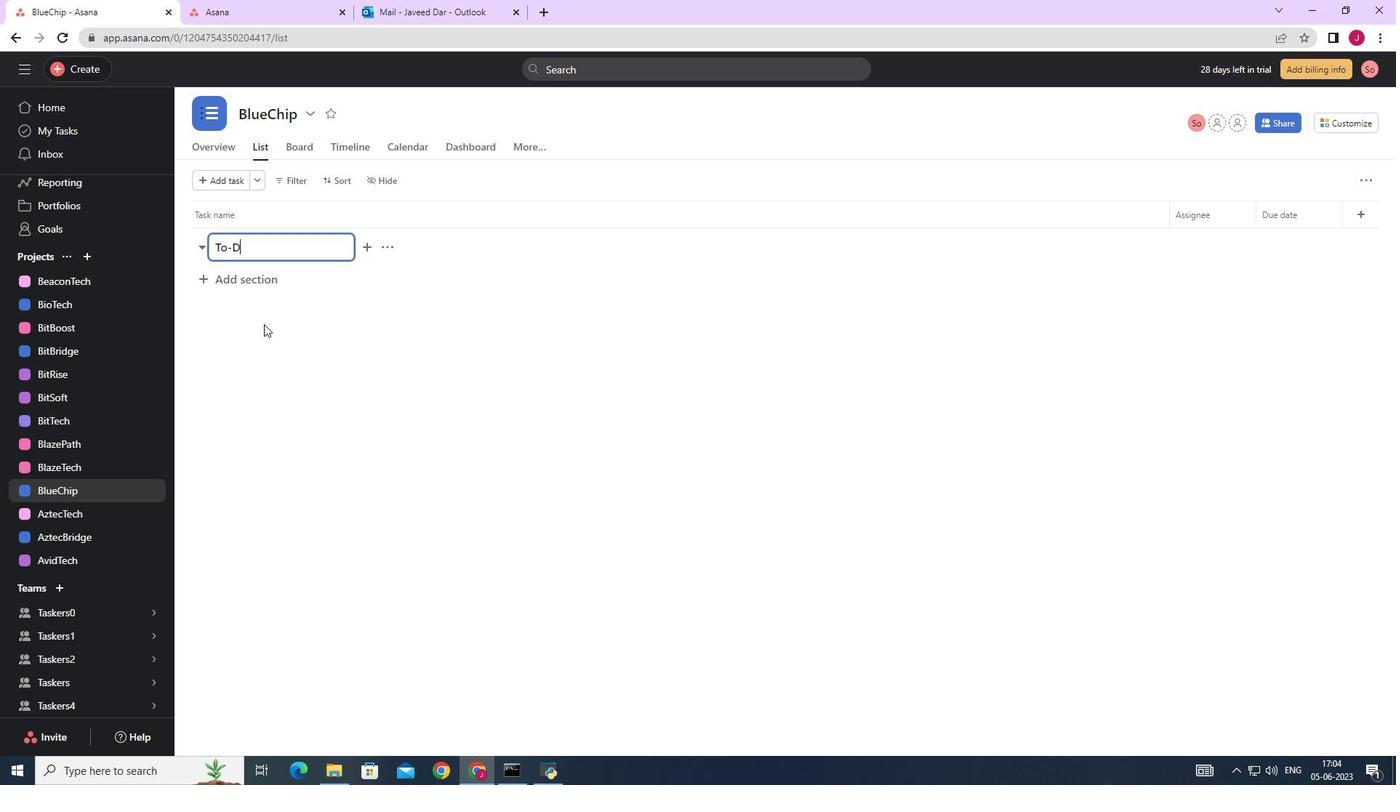 
Action: Mouse moved to (263, 281)
Screenshot: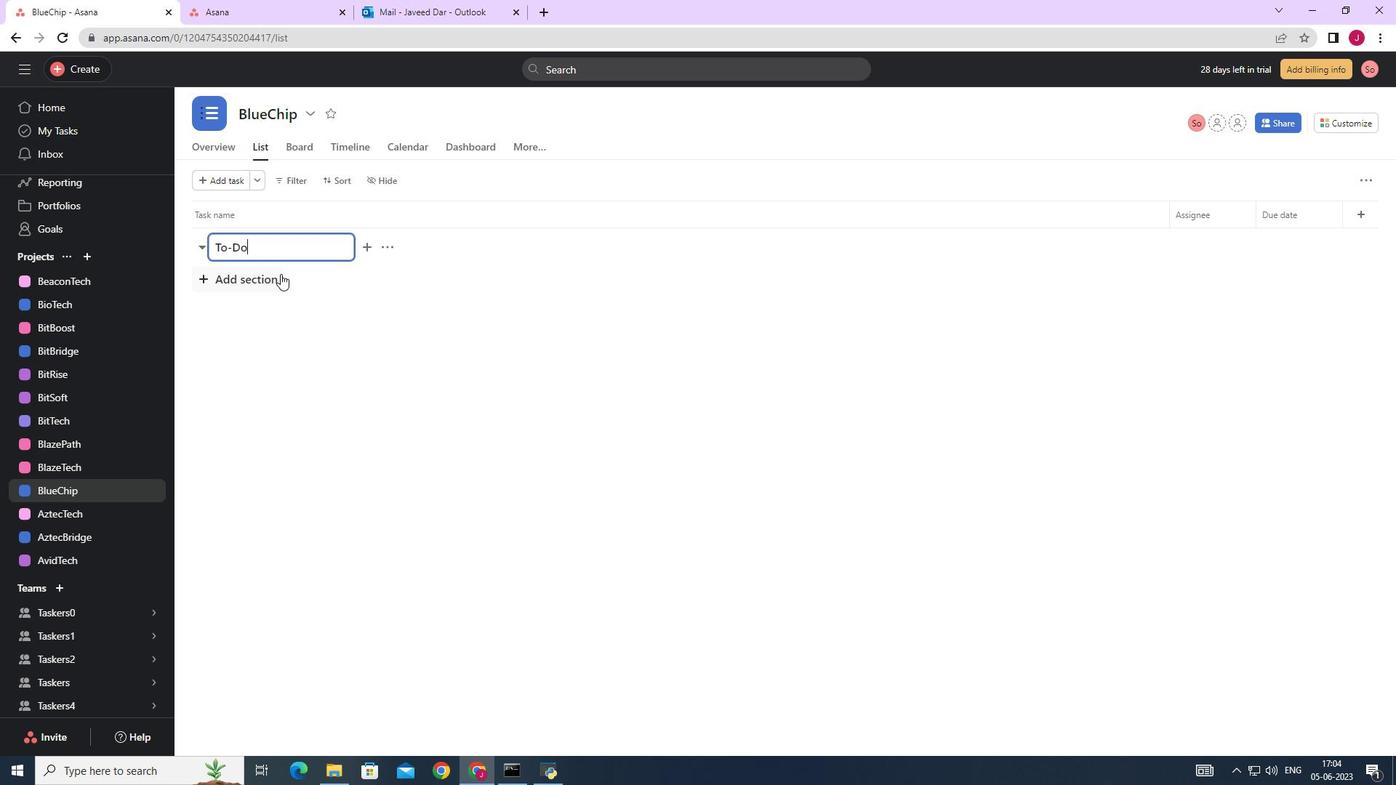 
Action: Mouse pressed left at (263, 281)
Screenshot: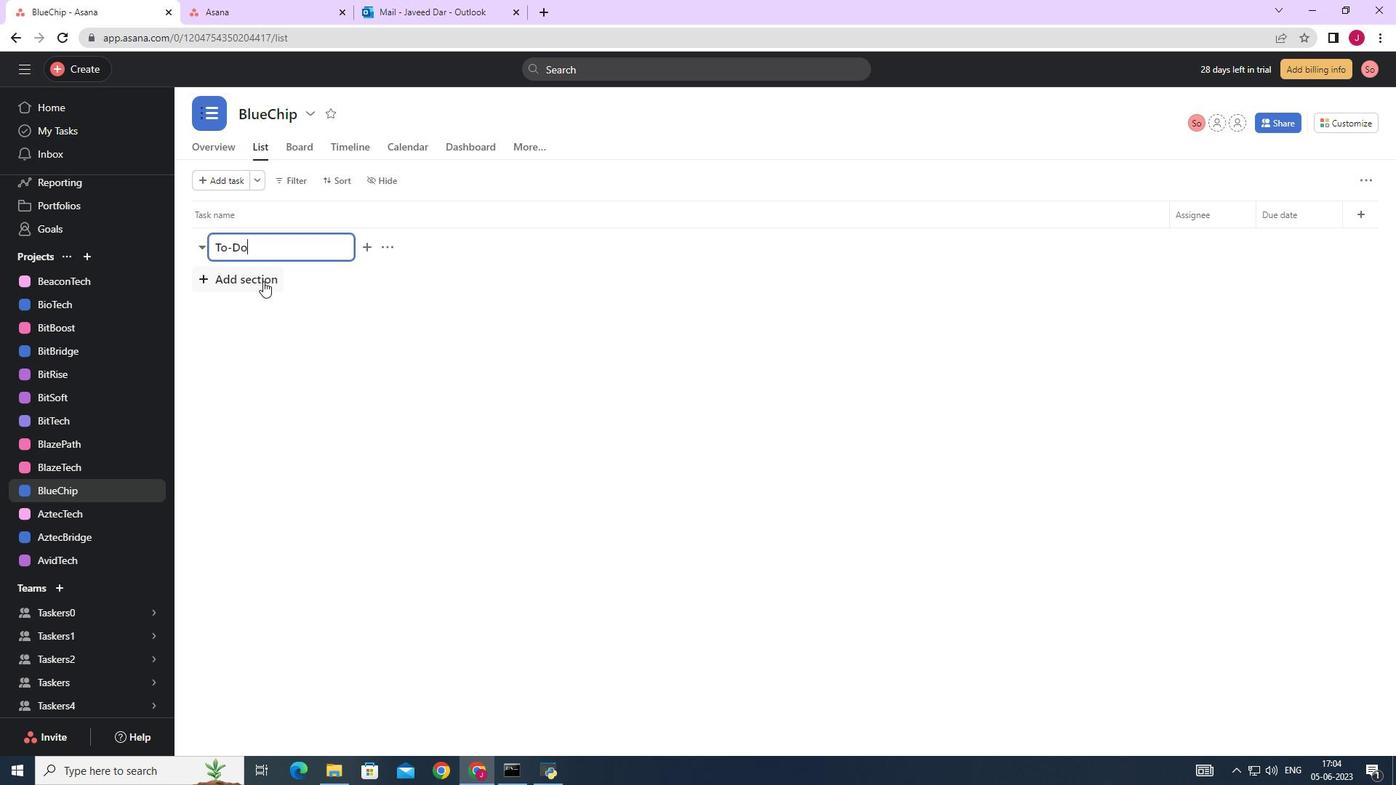 
Action: Key pressed <Key.caps_lock>D<Key.caps_lock>oing
Screenshot: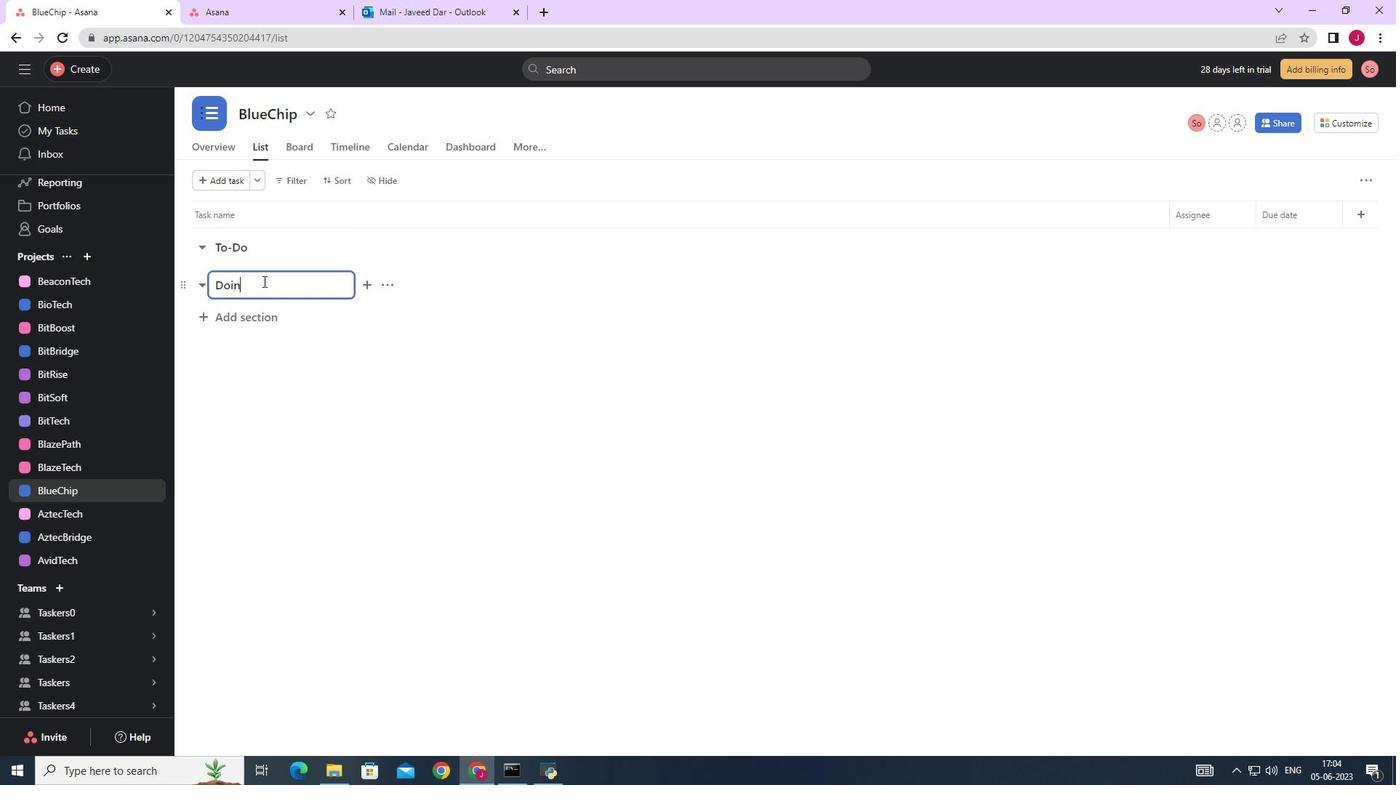 
Action: Mouse moved to (249, 316)
Screenshot: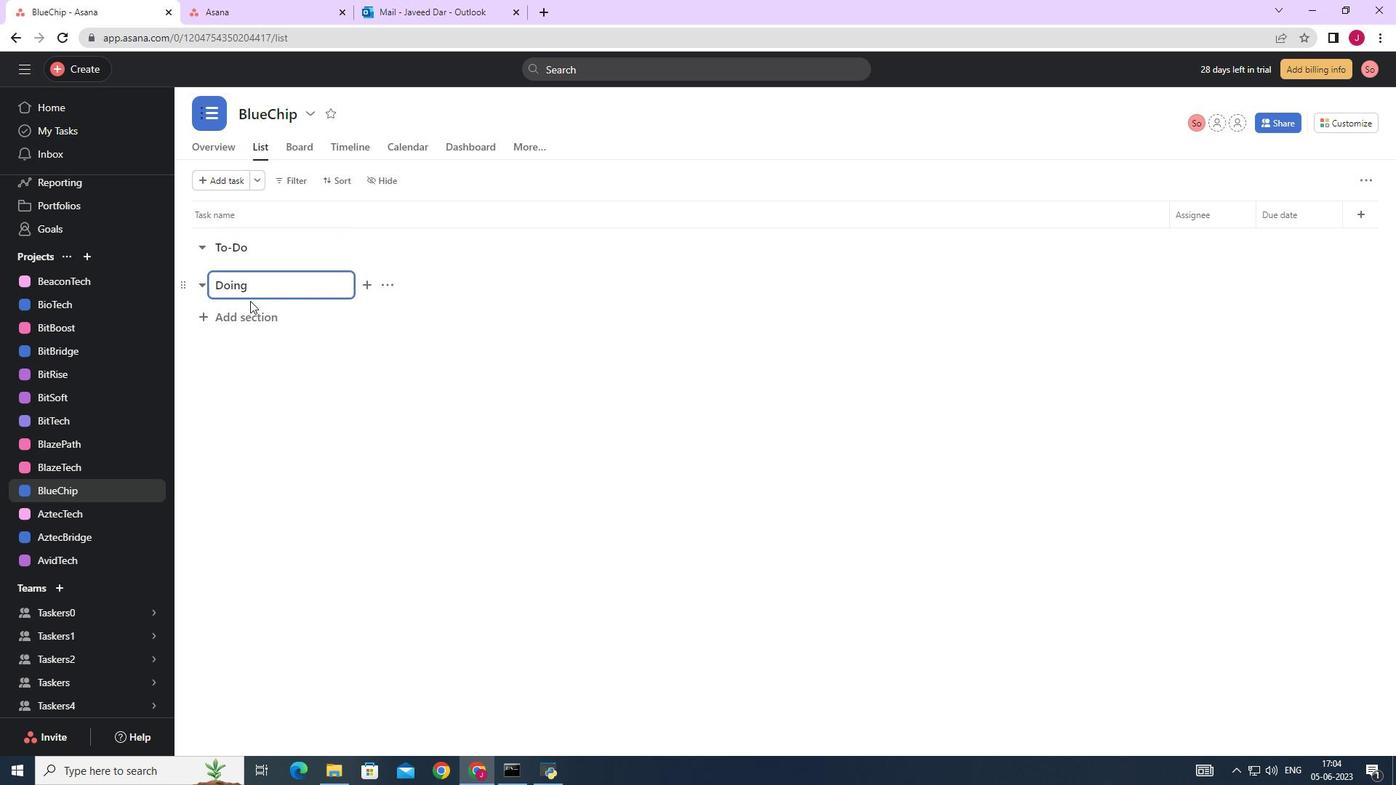 
Action: Mouse pressed left at (249, 316)
Screenshot: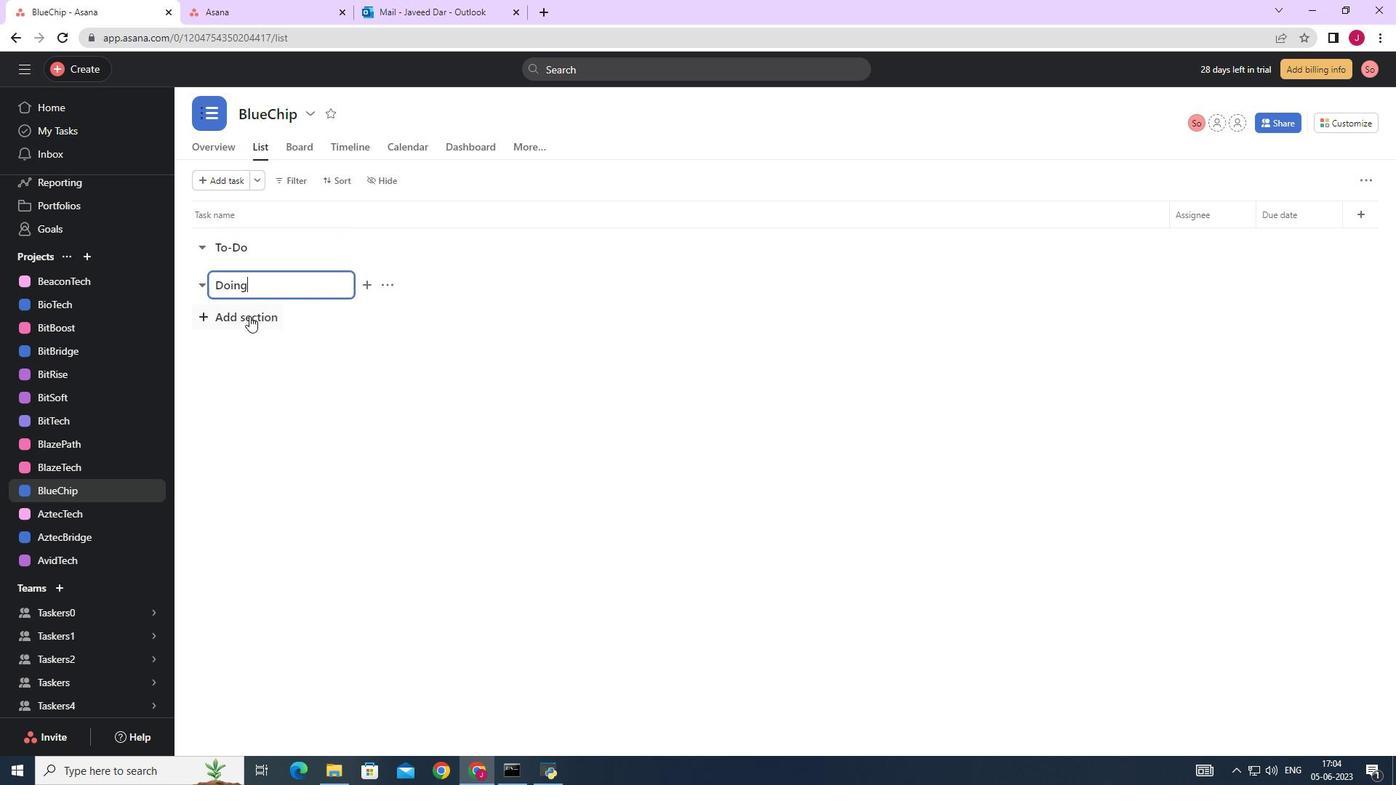 
Action: Key pressed <Key.caps_lock>D<Key.caps_lock>one
Screenshot: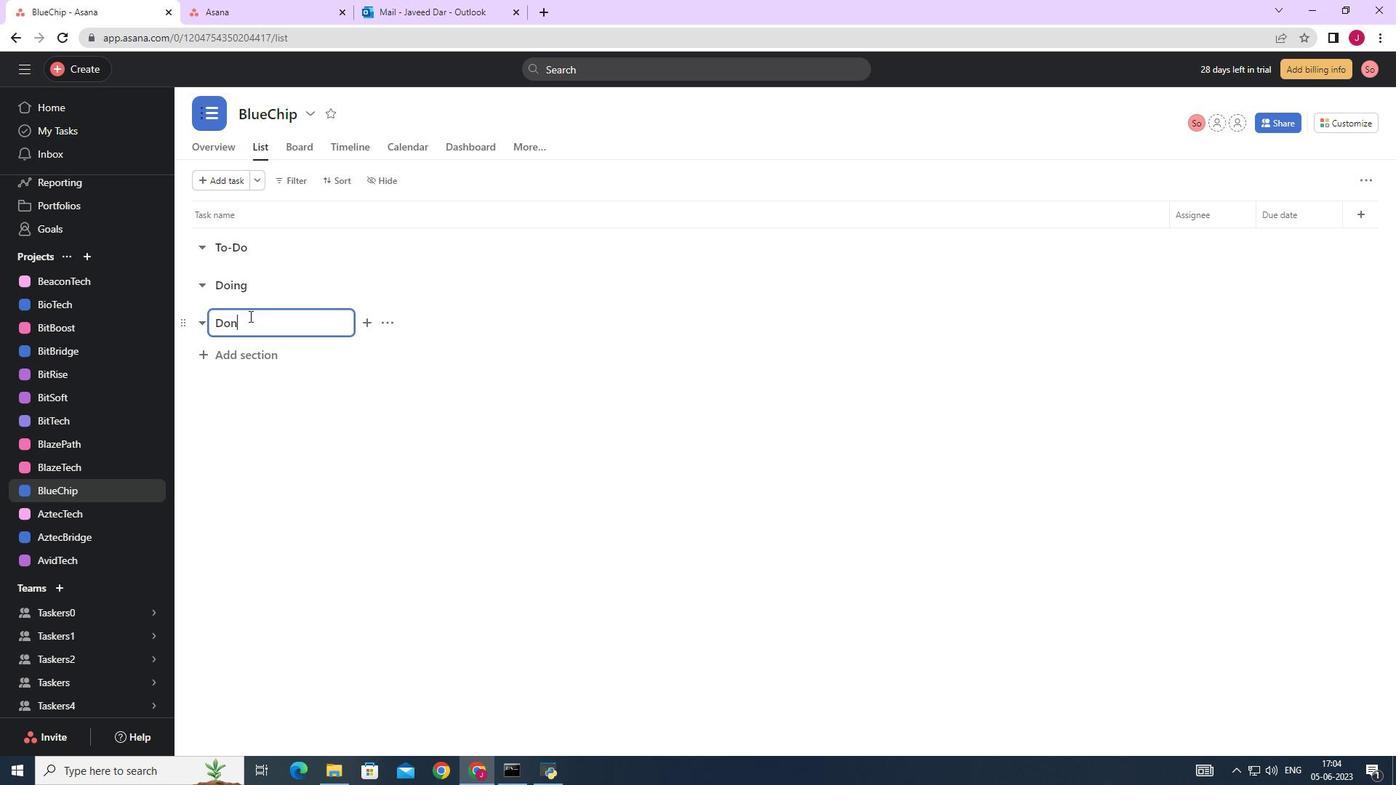 
Action: Mouse moved to (252, 350)
Screenshot: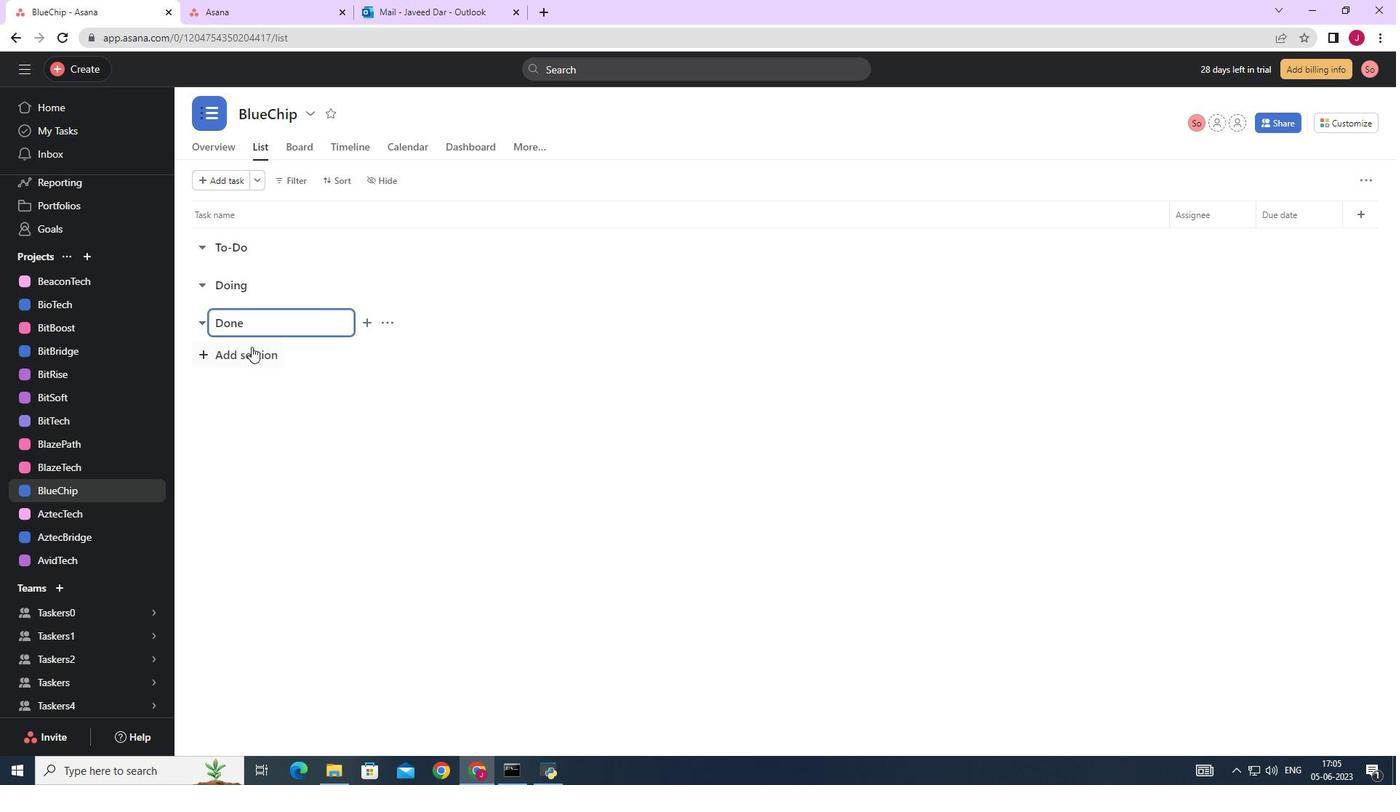 
Action: Mouse pressed left at (252, 350)
Screenshot: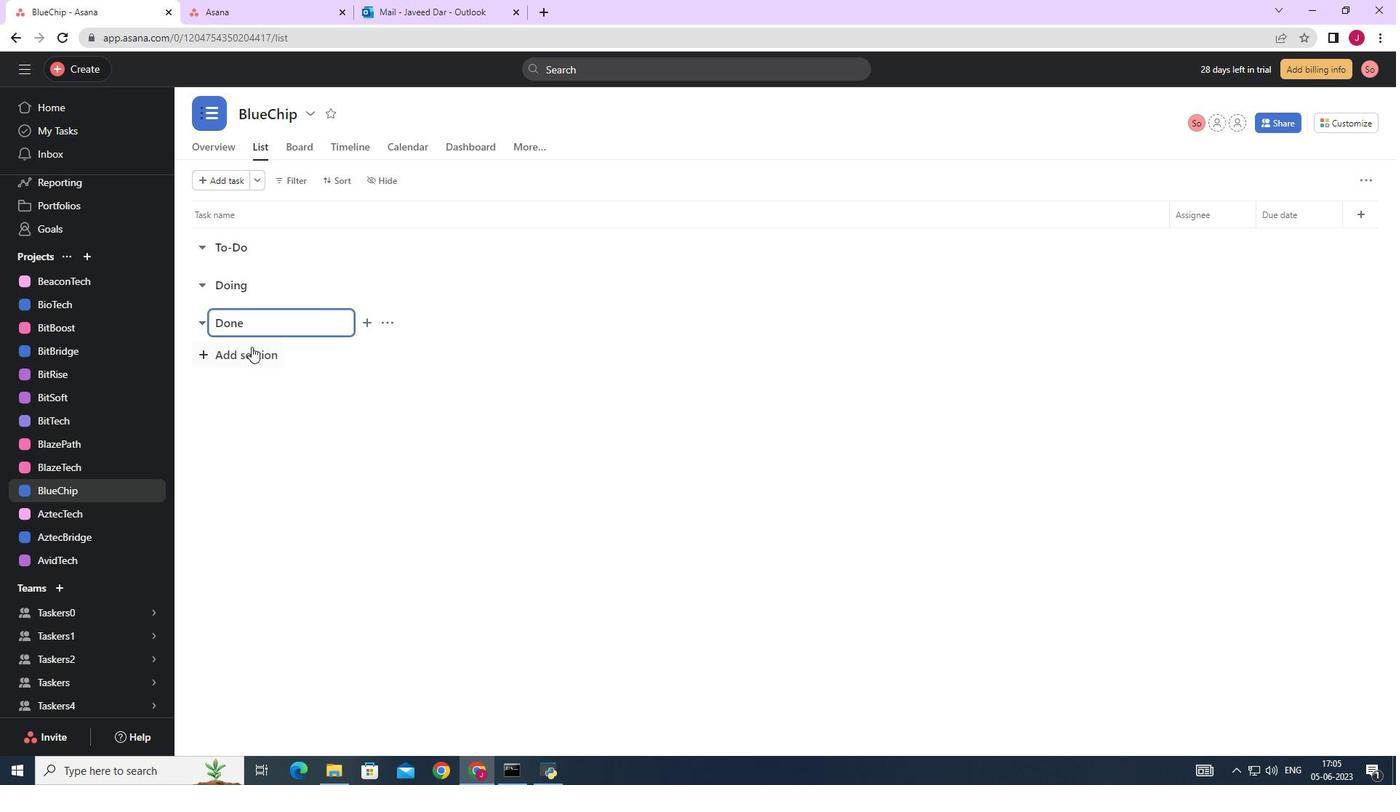 
